 Task: Open Card Public Speaking Event Planning in Board Social Media Influencer Content Repurposing Strategy and Execution to Workspace Creative Agencies and add a team member Softage.1@softage.net, a label Yellow, a checklist Bartending, an attachment from your onedrive, a color Yellow and finally, add a card description 'Research and develop new product bundling strategy' and a comment 'This task requires us to be proactive in identifying potential challenges and finding solutions to overcome them.'. Add a start date 'Jan 09, 1900' with a due date 'Jan 16, 1900'
Action: Mouse moved to (498, 164)
Screenshot: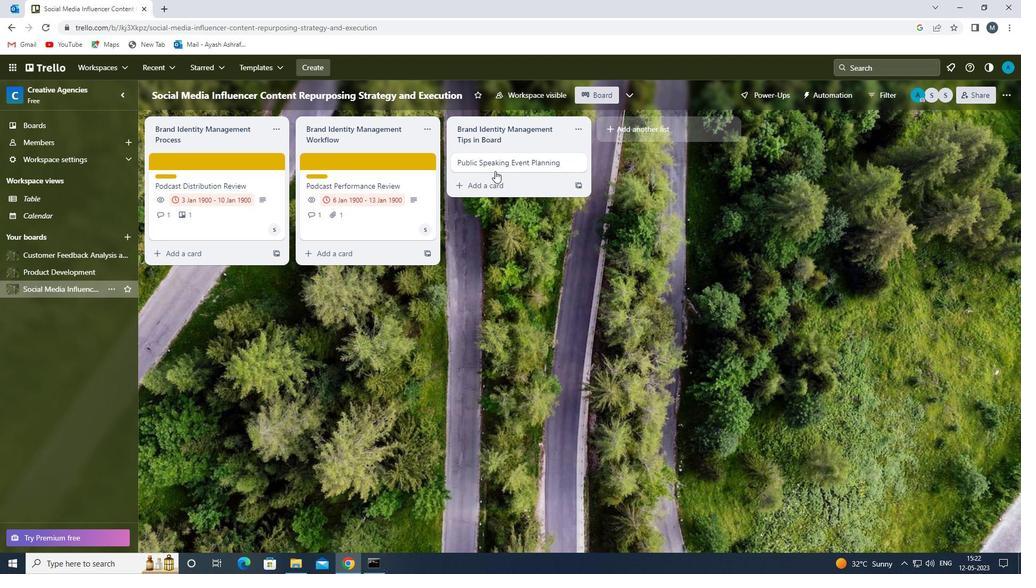 
Action: Mouse pressed left at (498, 164)
Screenshot: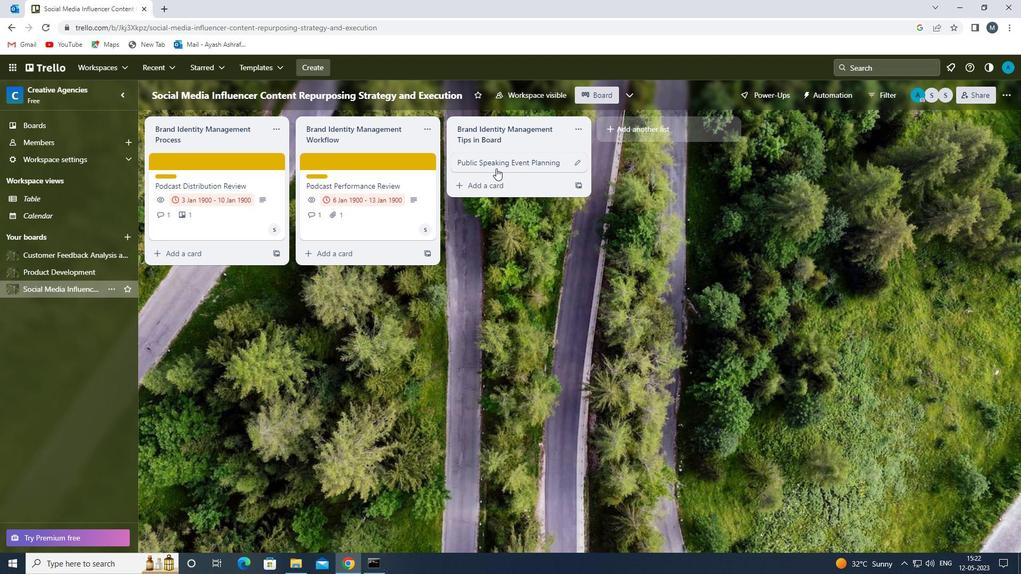 
Action: Mouse moved to (641, 193)
Screenshot: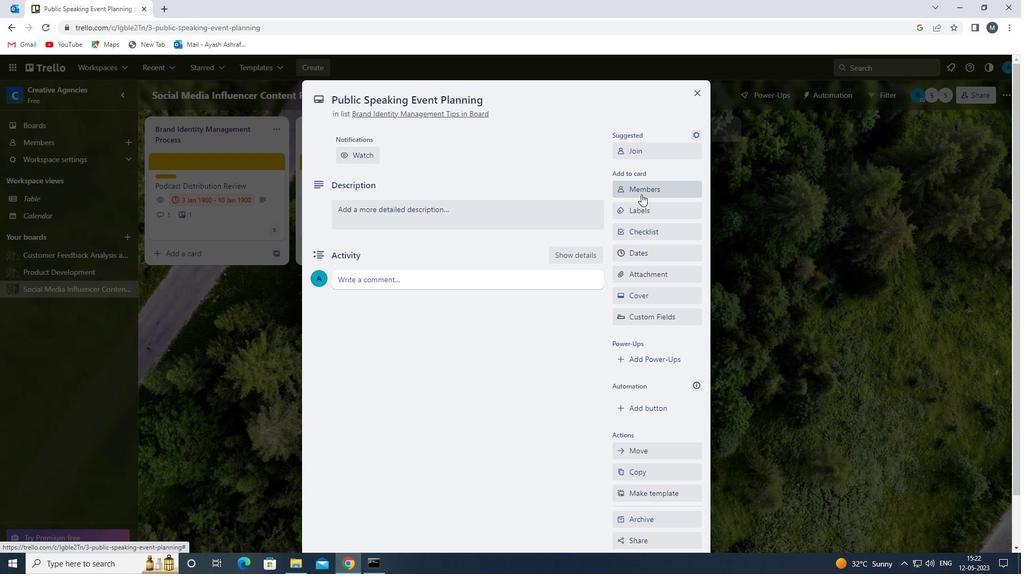 
Action: Mouse pressed left at (641, 193)
Screenshot: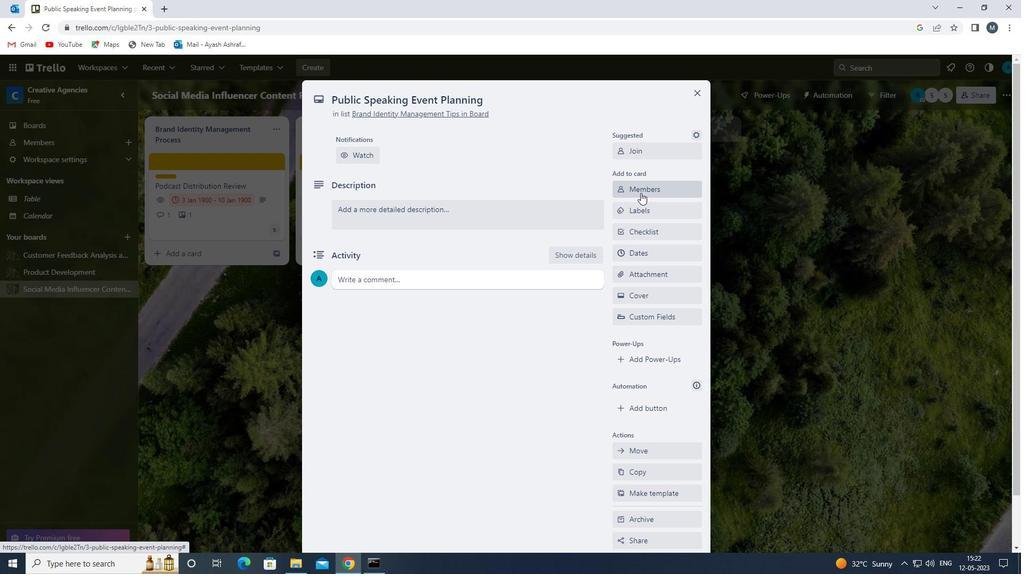 
Action: Mouse moved to (666, 255)
Screenshot: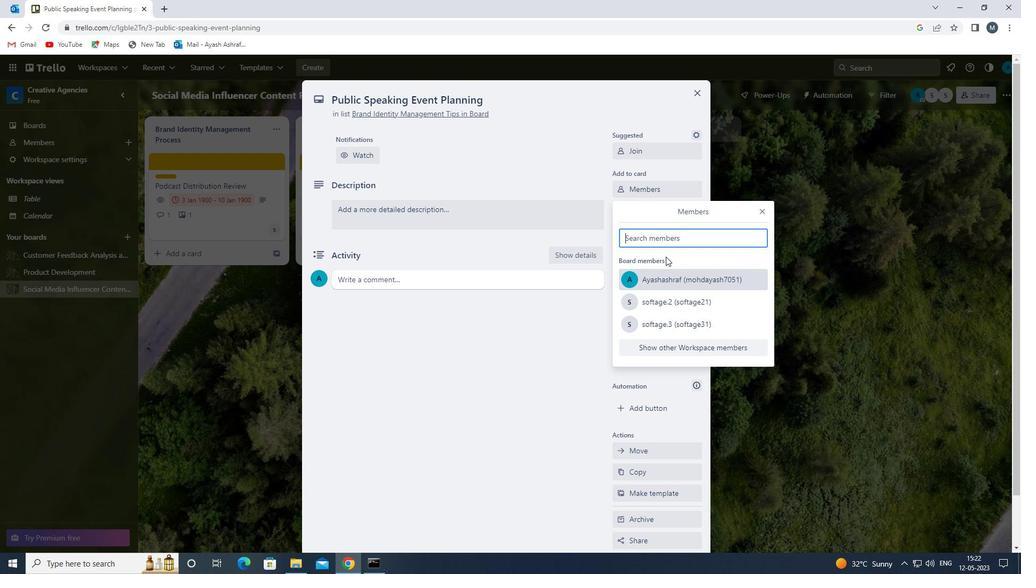 
Action: Key pressed s
Screenshot: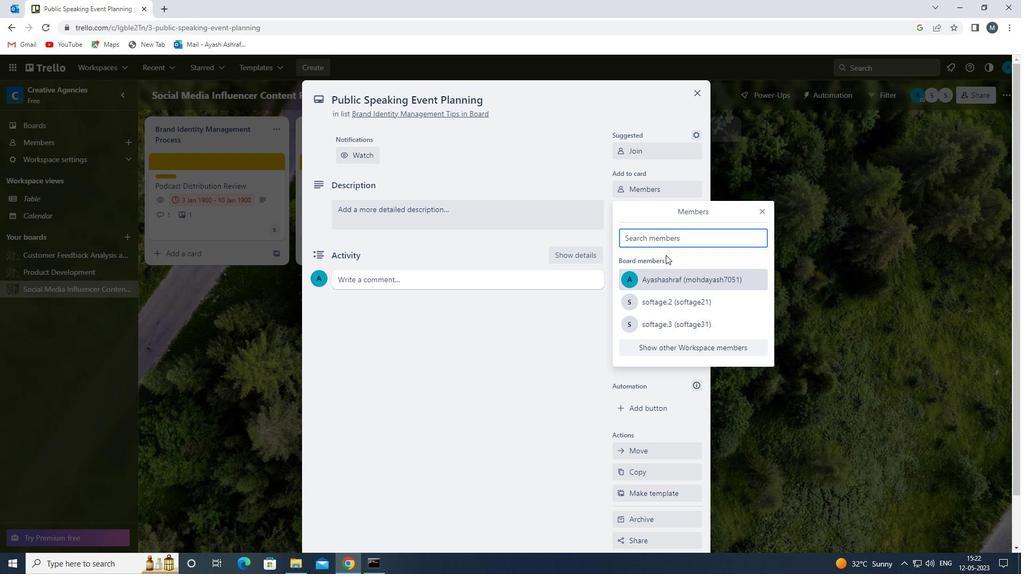 
Action: Mouse moved to (667, 344)
Screenshot: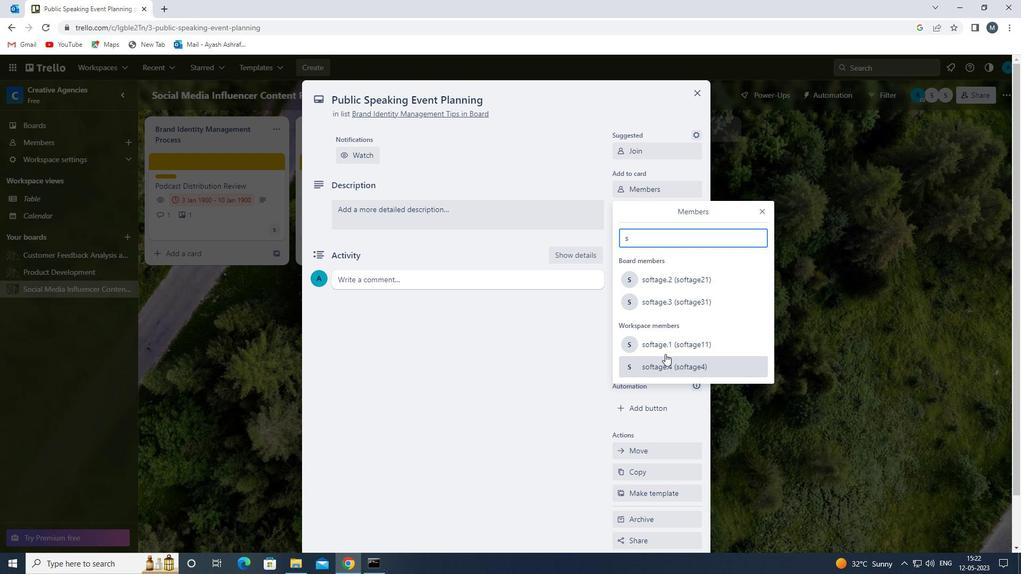 
Action: Mouse pressed left at (667, 344)
Screenshot: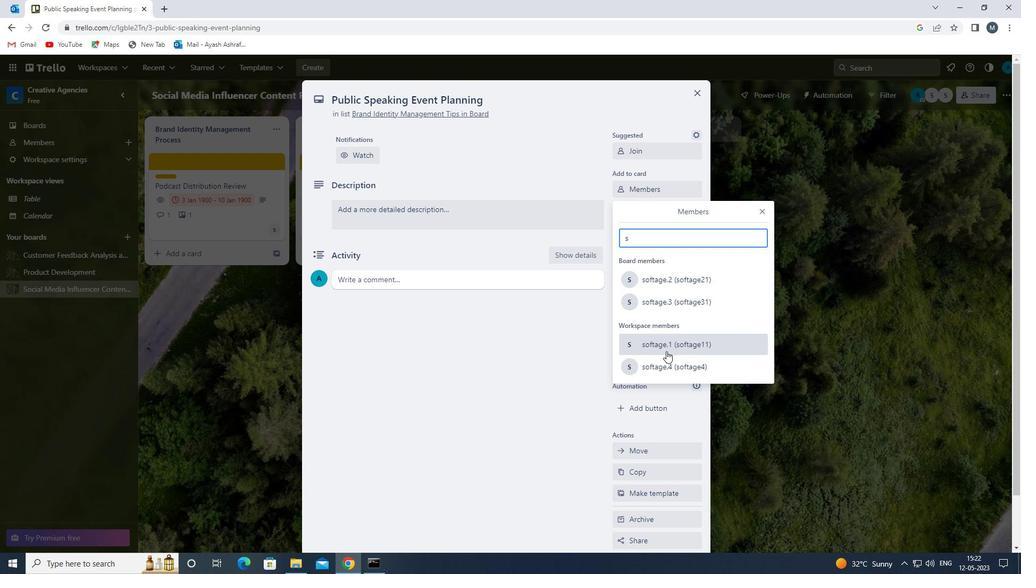 
Action: Mouse moved to (761, 215)
Screenshot: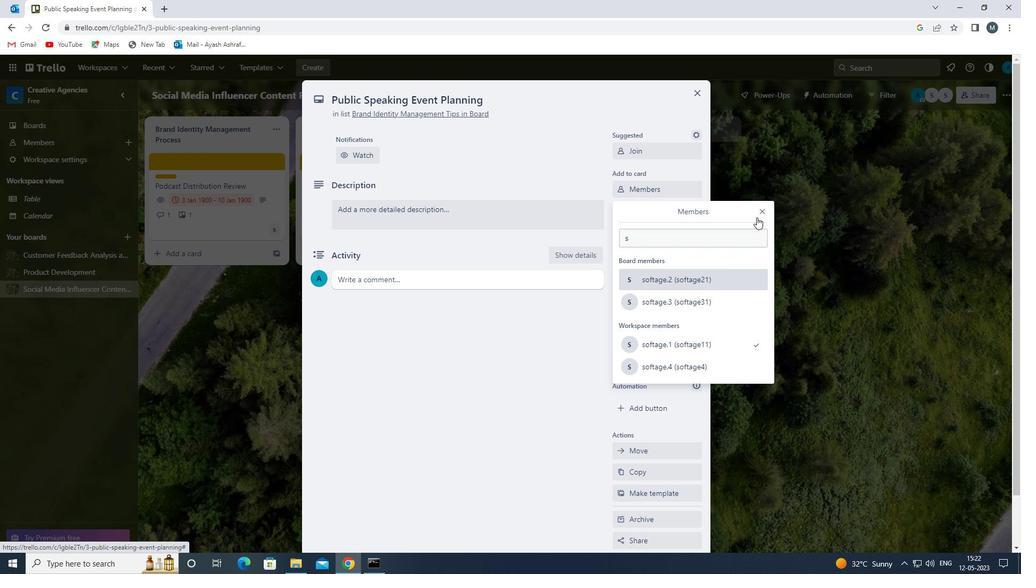 
Action: Mouse pressed left at (761, 215)
Screenshot: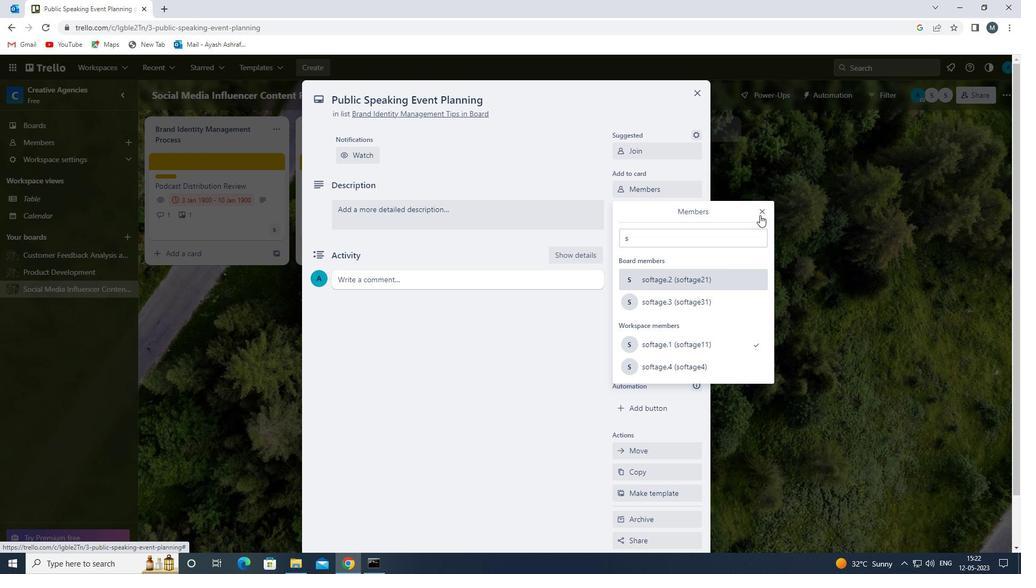 
Action: Mouse moved to (653, 210)
Screenshot: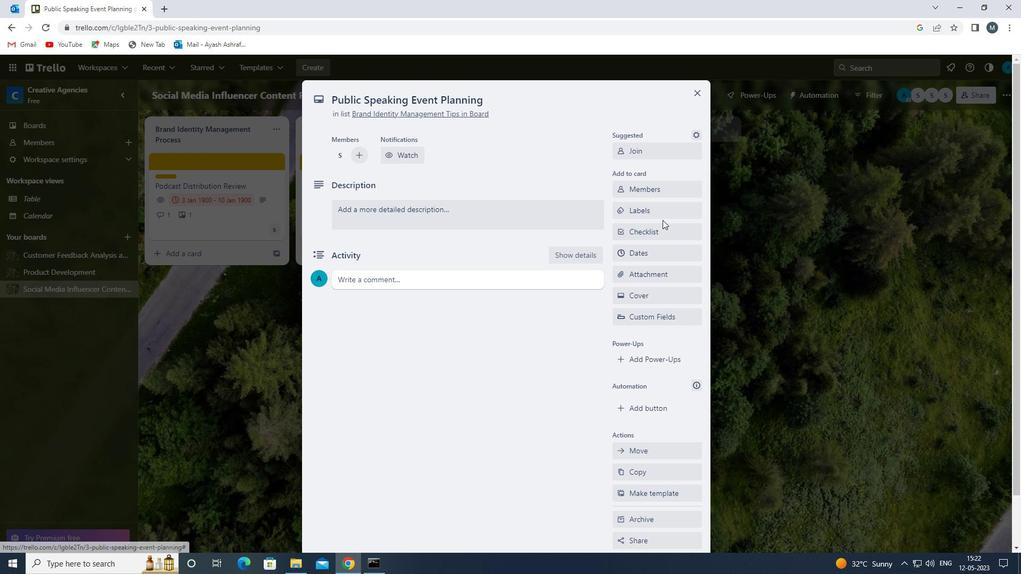 
Action: Mouse pressed left at (653, 210)
Screenshot: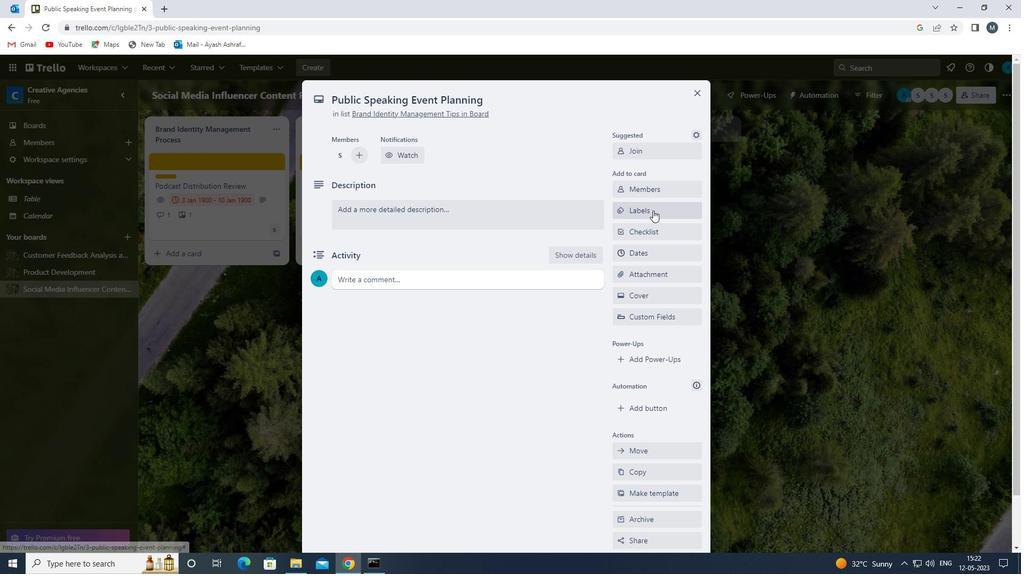 
Action: Mouse moved to (622, 313)
Screenshot: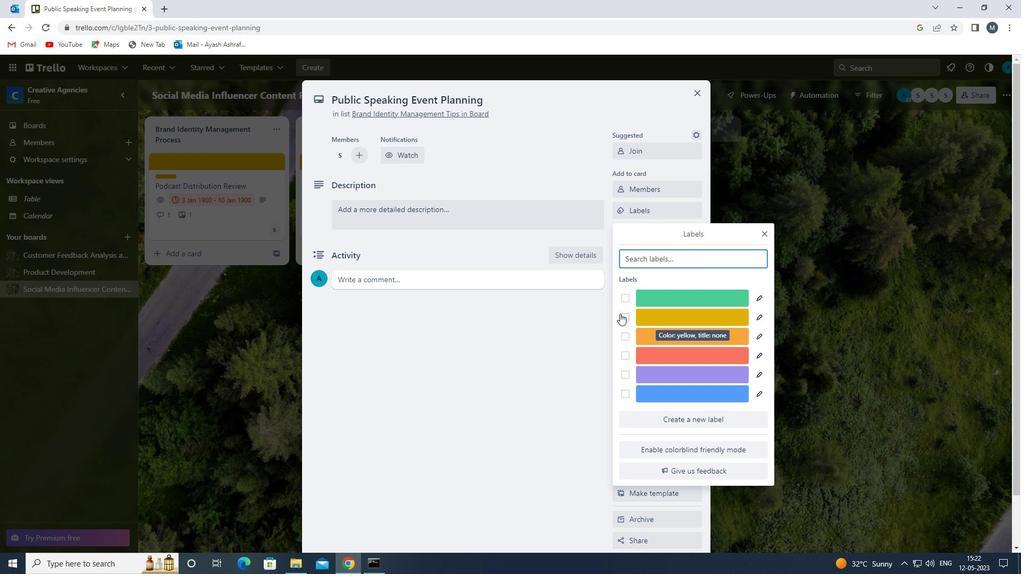 
Action: Mouse pressed left at (622, 313)
Screenshot: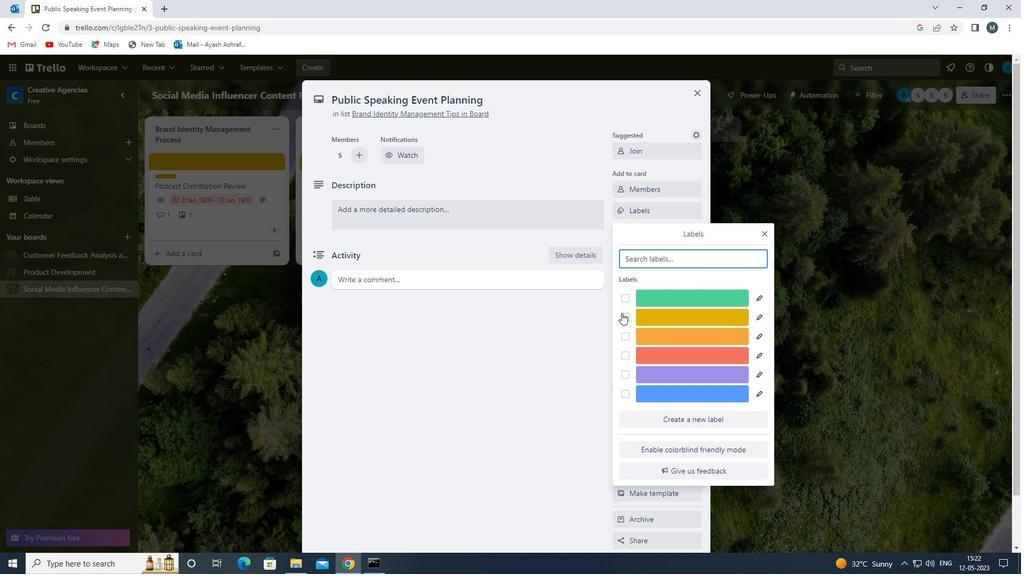 
Action: Mouse moved to (762, 237)
Screenshot: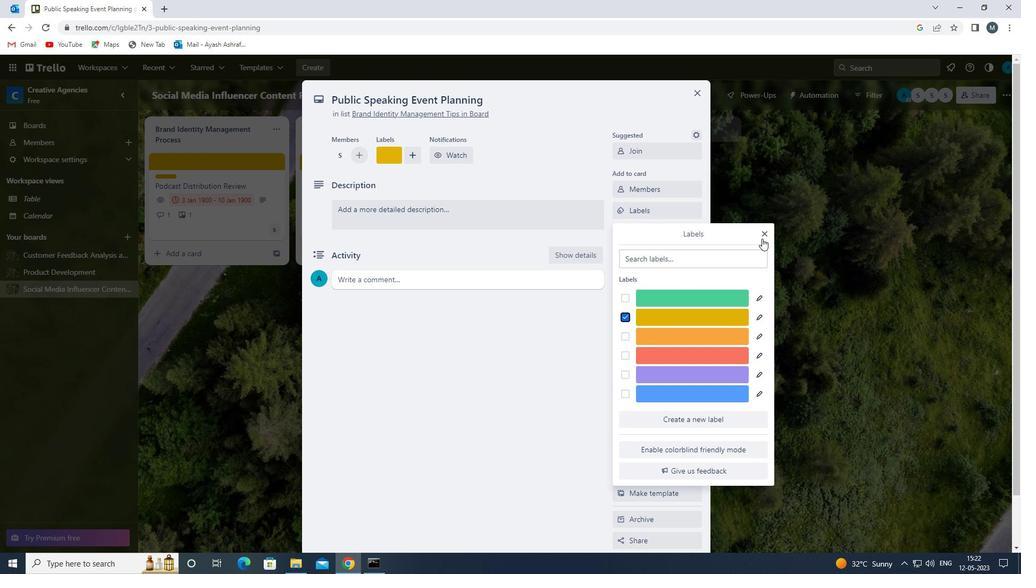 
Action: Mouse pressed left at (762, 237)
Screenshot: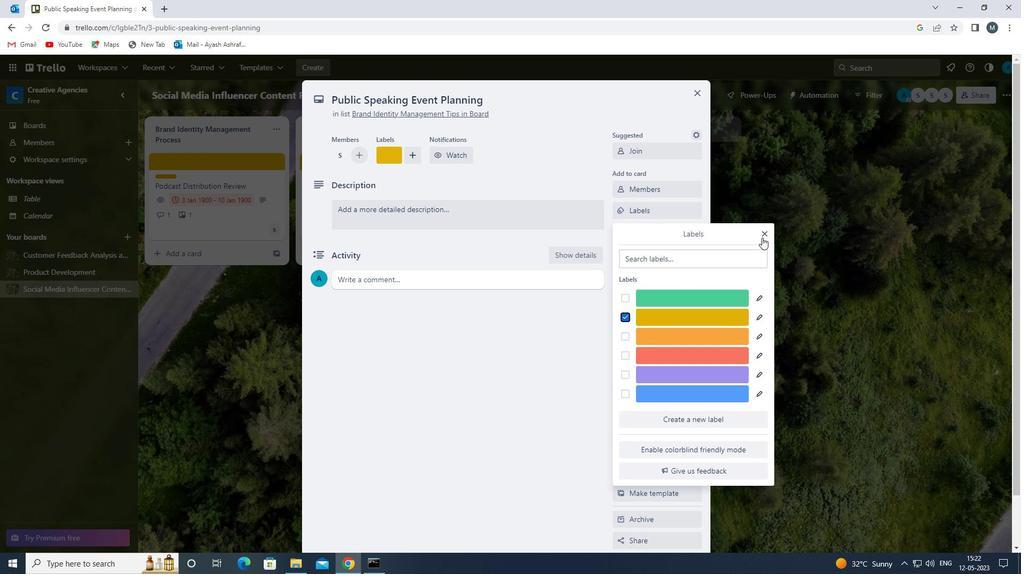 
Action: Mouse moved to (647, 233)
Screenshot: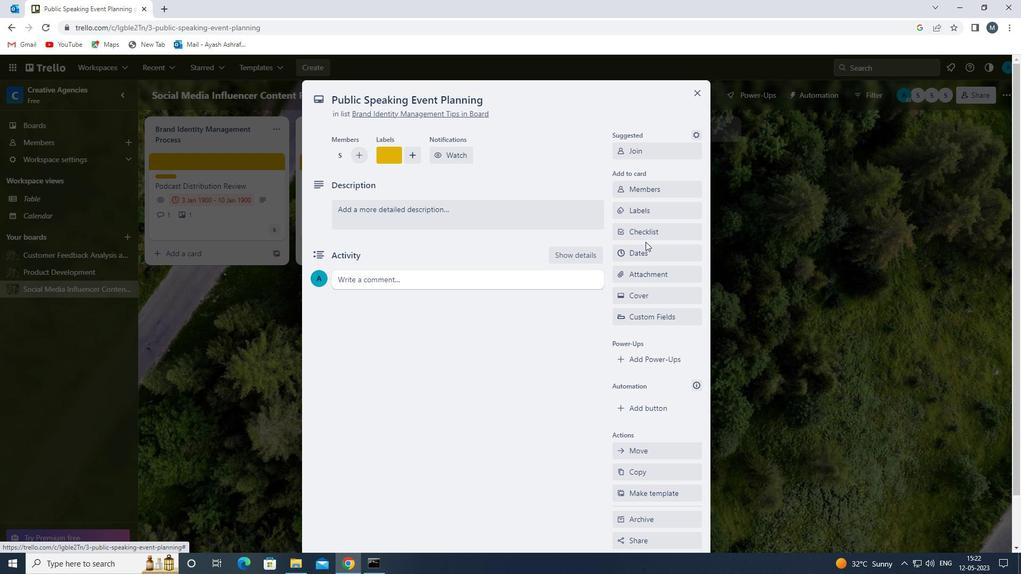 
Action: Mouse pressed left at (647, 233)
Screenshot: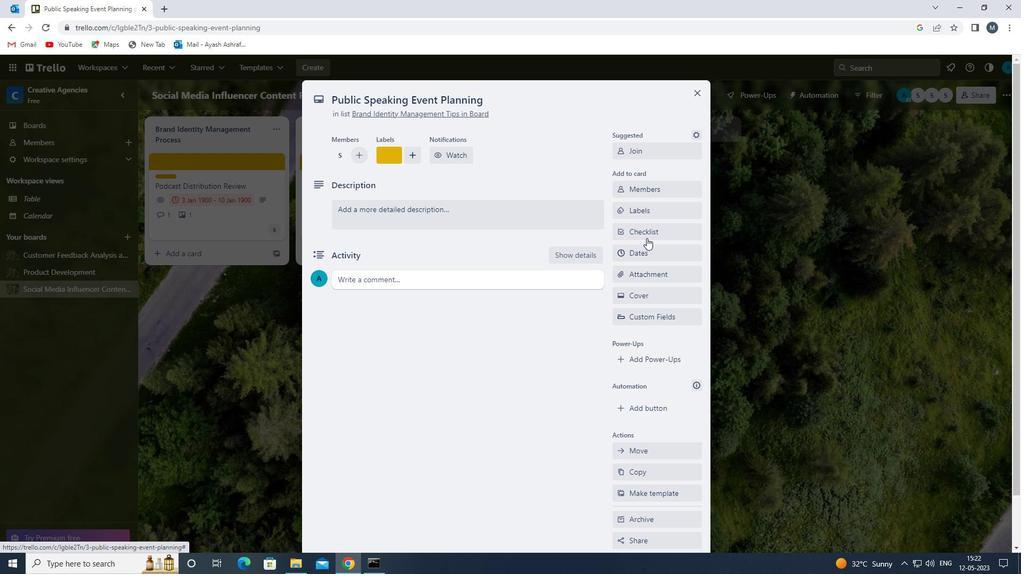 
Action: Mouse moved to (649, 270)
Screenshot: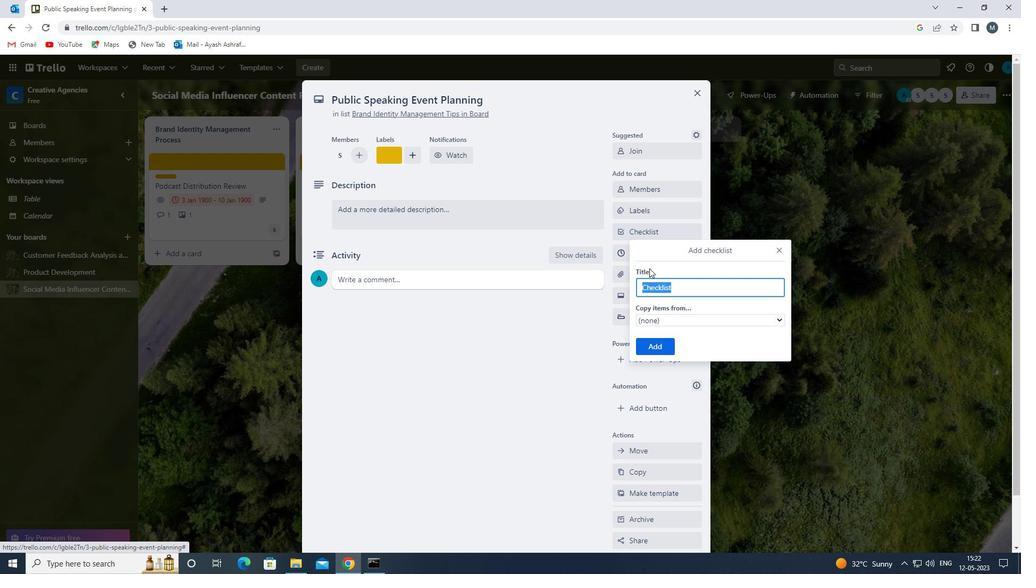 
Action: Key pressed b
Screenshot: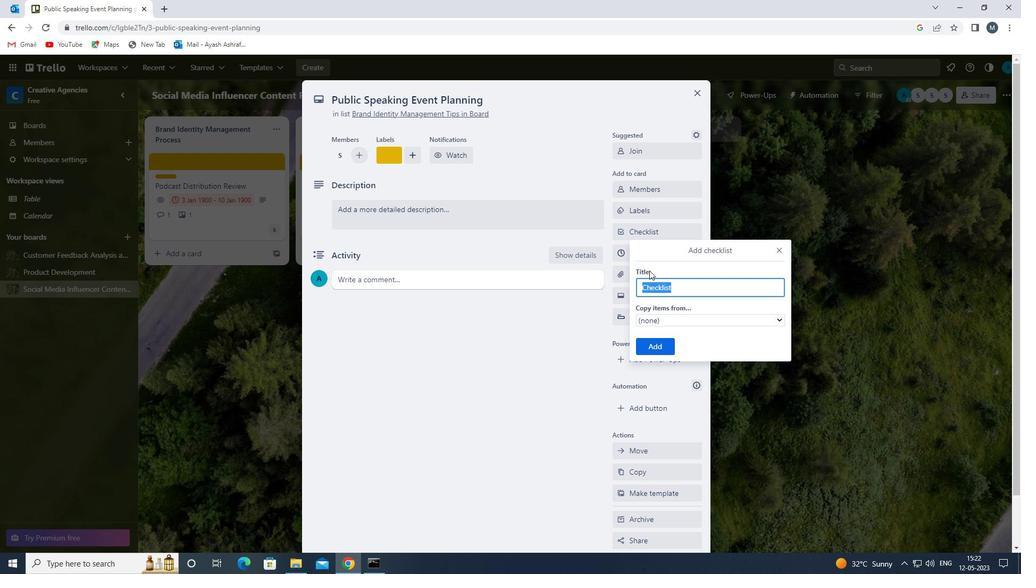 
Action: Mouse moved to (695, 331)
Screenshot: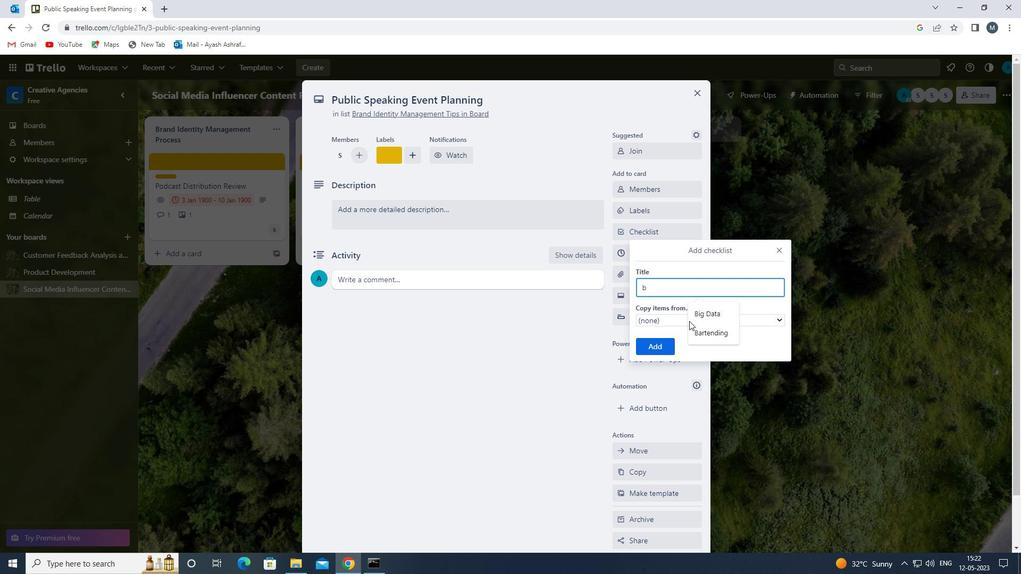 
Action: Mouse pressed left at (695, 331)
Screenshot: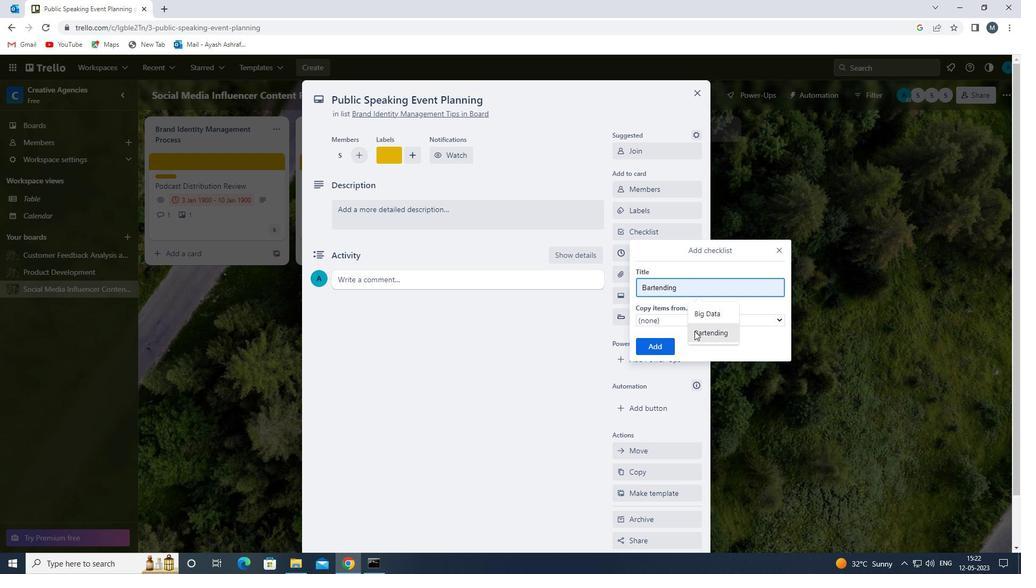 
Action: Mouse moved to (654, 341)
Screenshot: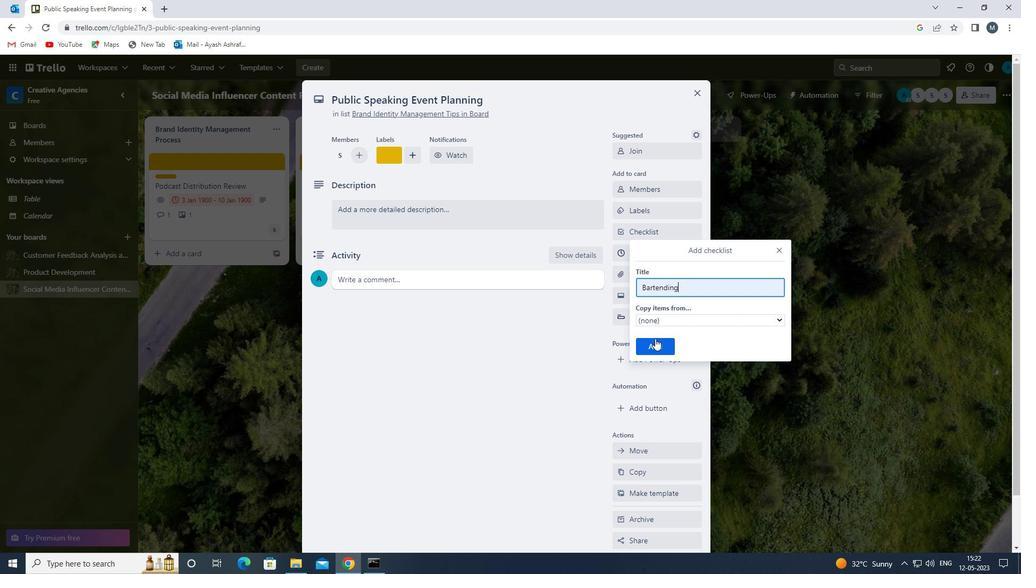 
Action: Mouse pressed left at (654, 341)
Screenshot: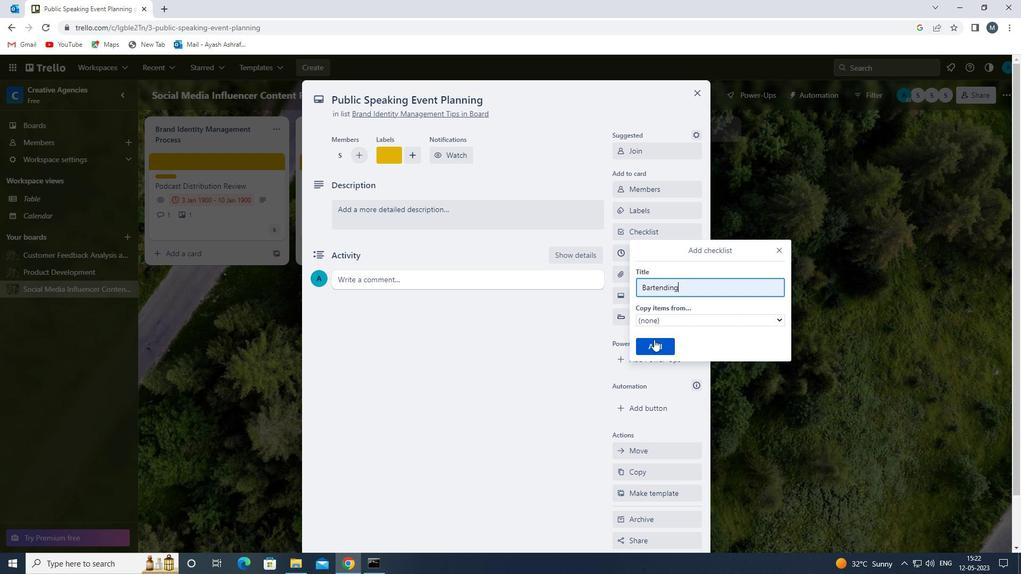 
Action: Mouse moved to (662, 275)
Screenshot: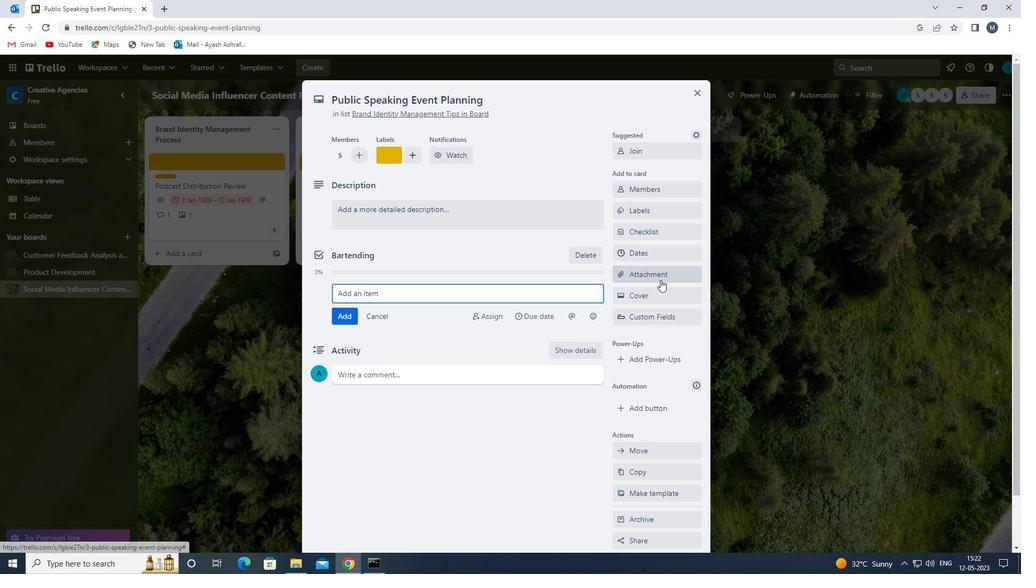 
Action: Mouse pressed left at (662, 275)
Screenshot: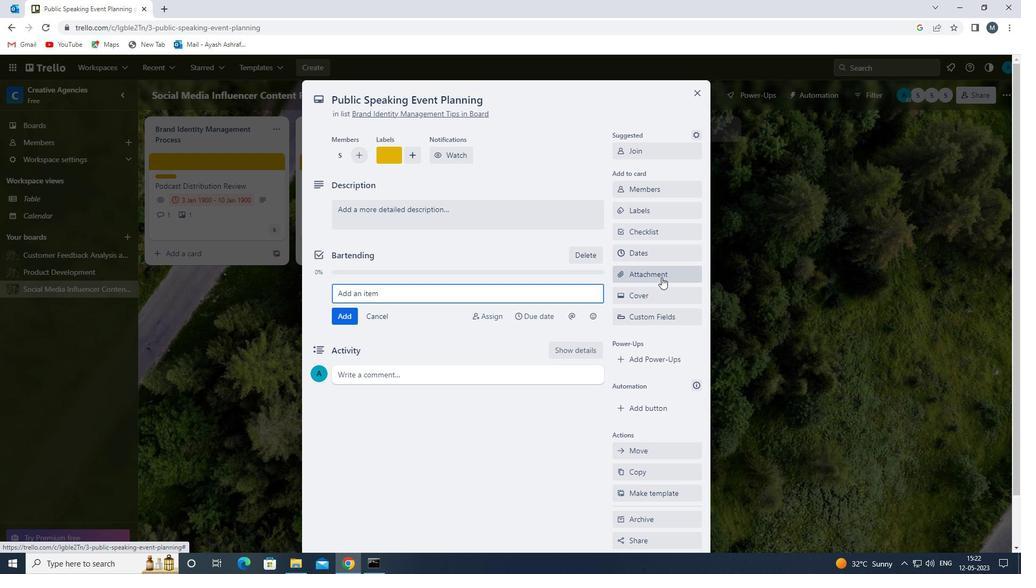 
Action: Mouse moved to (649, 401)
Screenshot: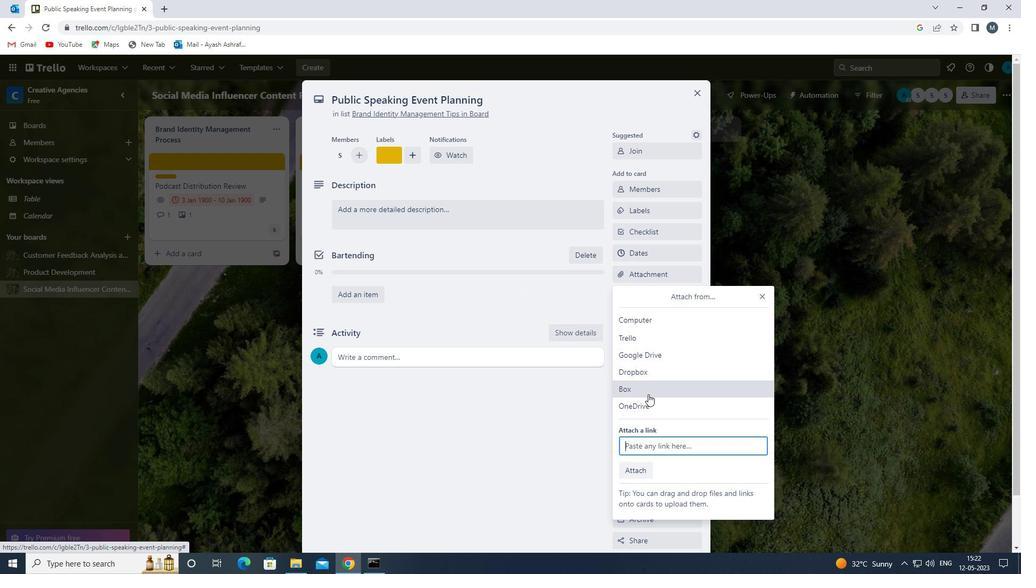 
Action: Mouse pressed left at (649, 401)
Screenshot: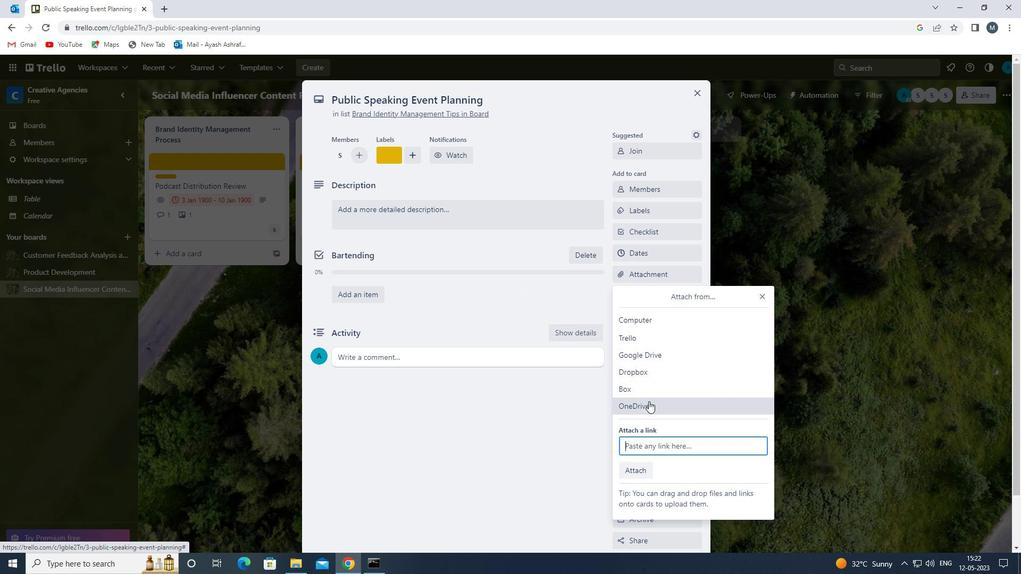 
Action: Mouse moved to (442, 218)
Screenshot: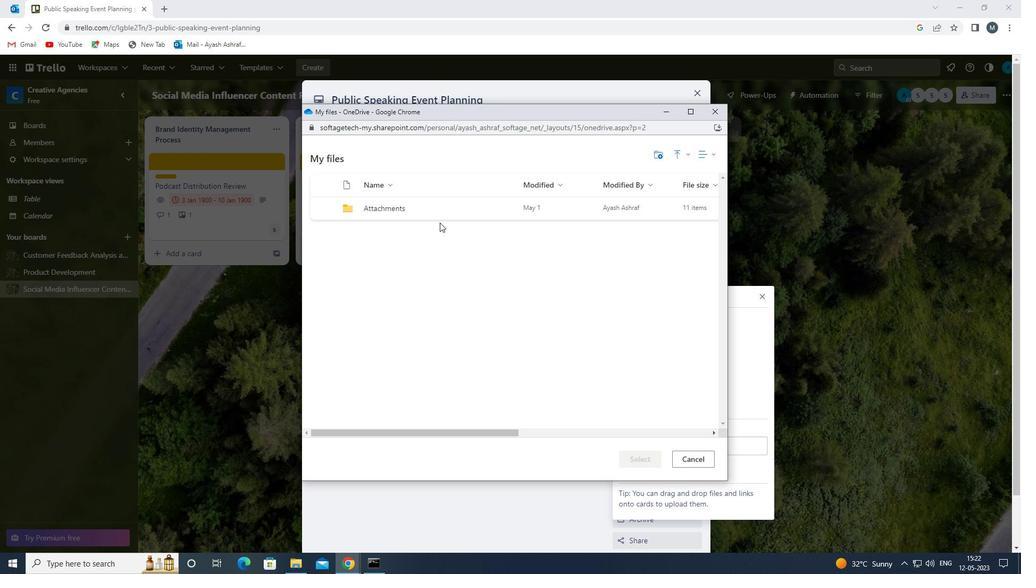 
Action: Mouse pressed left at (442, 218)
Screenshot: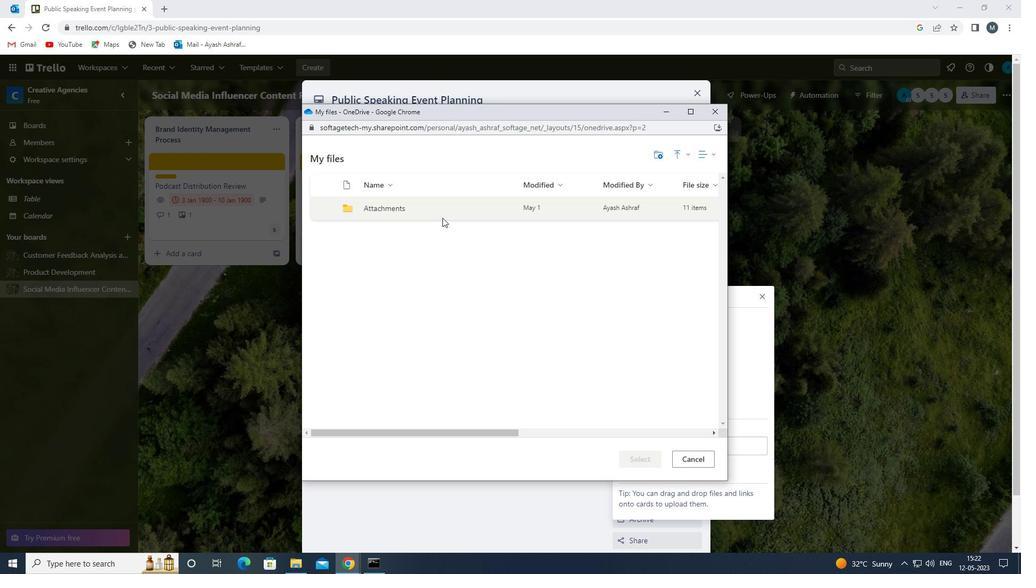 
Action: Mouse pressed left at (442, 218)
Screenshot: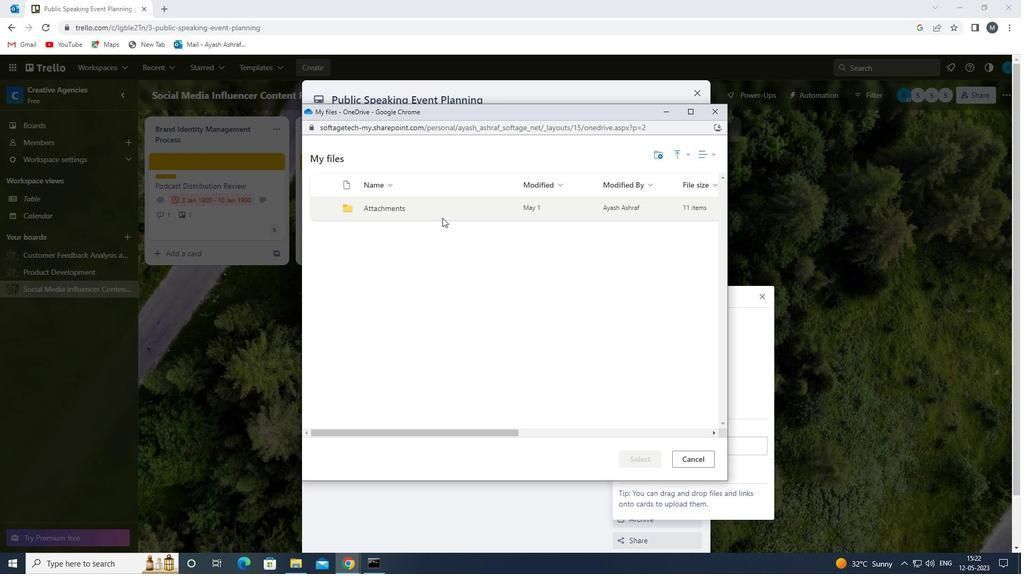 
Action: Mouse moved to (460, 286)
Screenshot: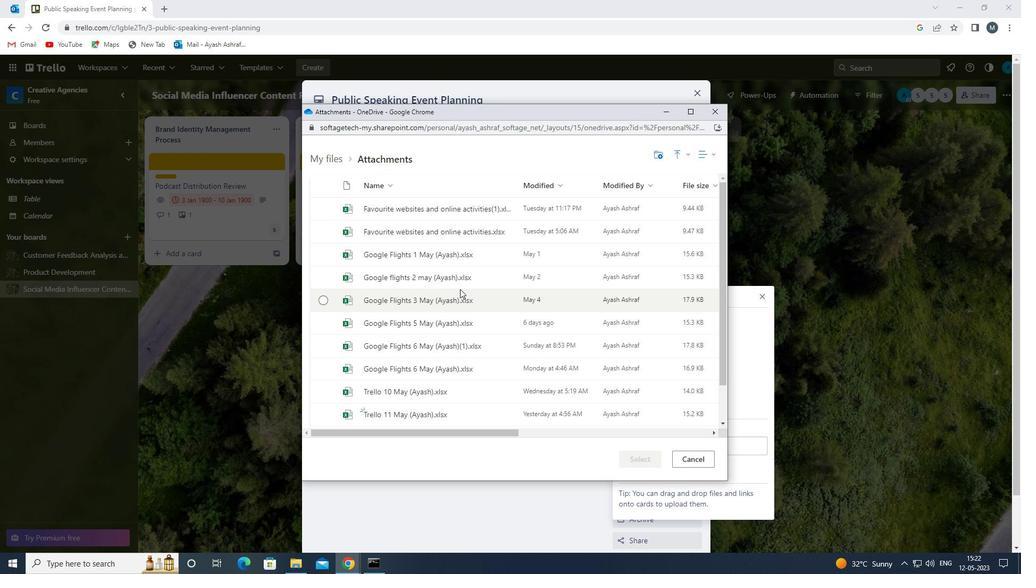 
Action: Mouse pressed left at (460, 286)
Screenshot: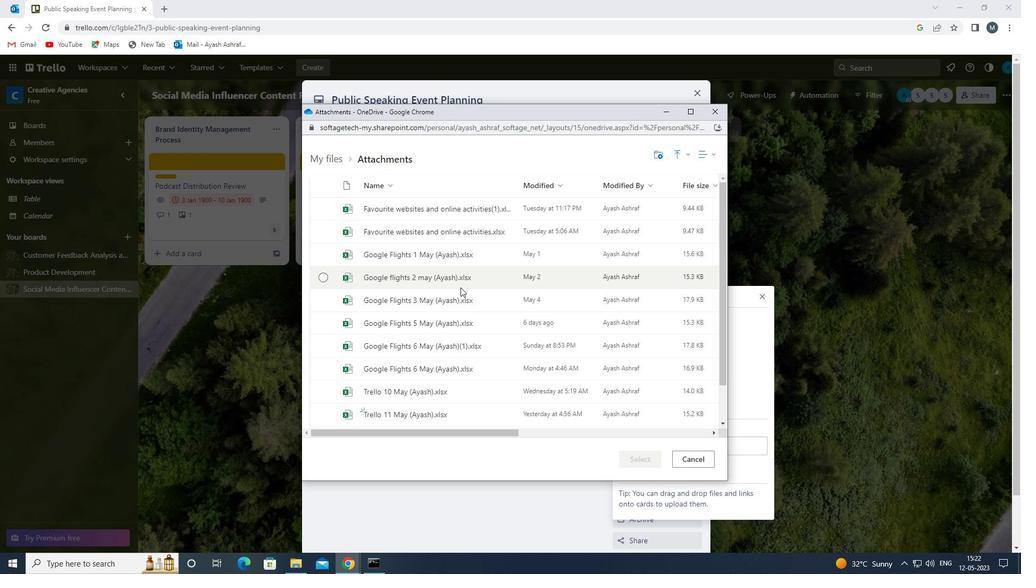 
Action: Mouse moved to (635, 460)
Screenshot: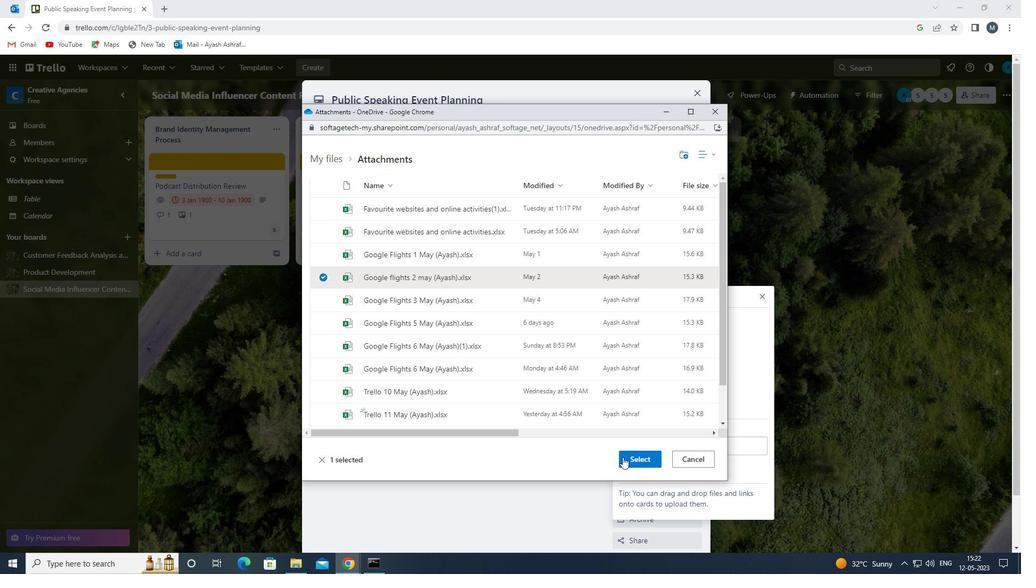 
Action: Mouse pressed left at (635, 460)
Screenshot: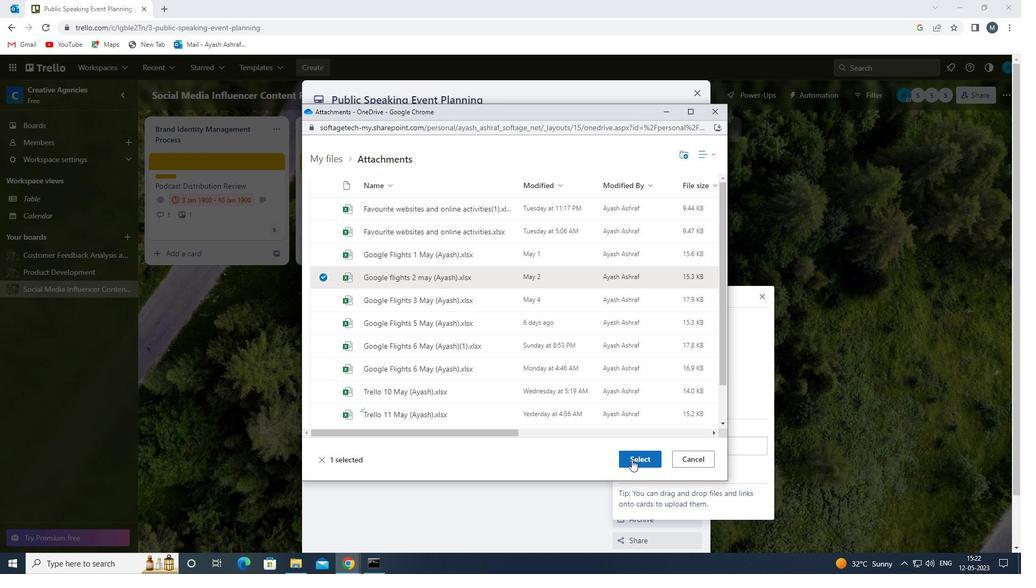 
Action: Mouse moved to (620, 244)
Screenshot: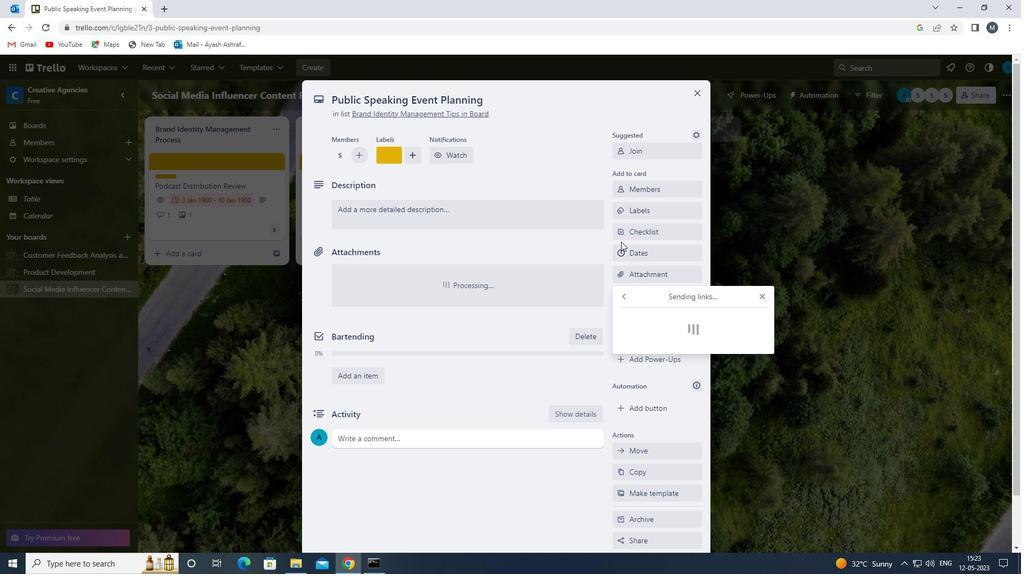 
Action: Mouse scrolled (620, 244) with delta (0, 0)
Screenshot: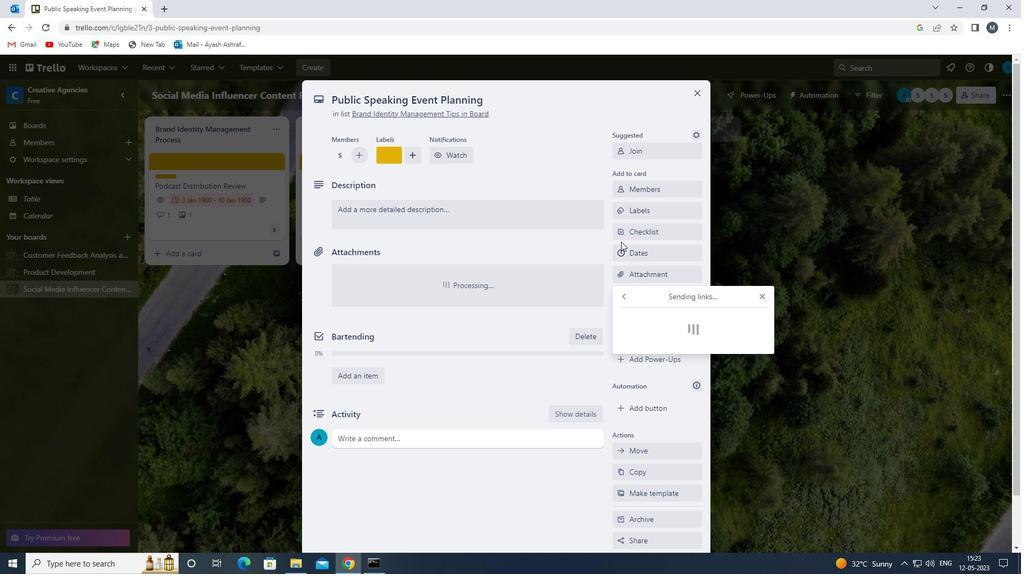 
Action: Mouse moved to (643, 246)
Screenshot: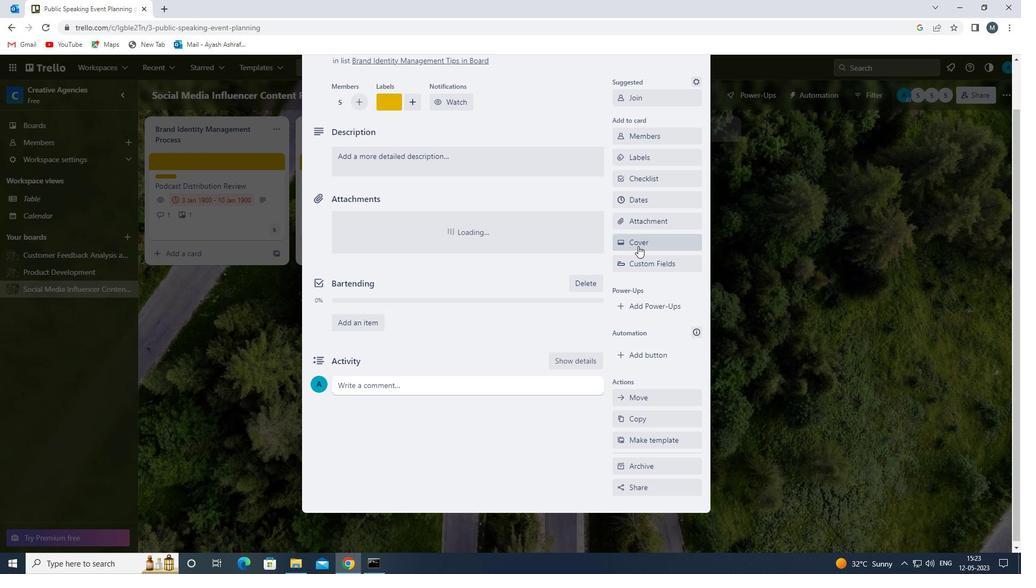 
Action: Mouse pressed left at (643, 246)
Screenshot: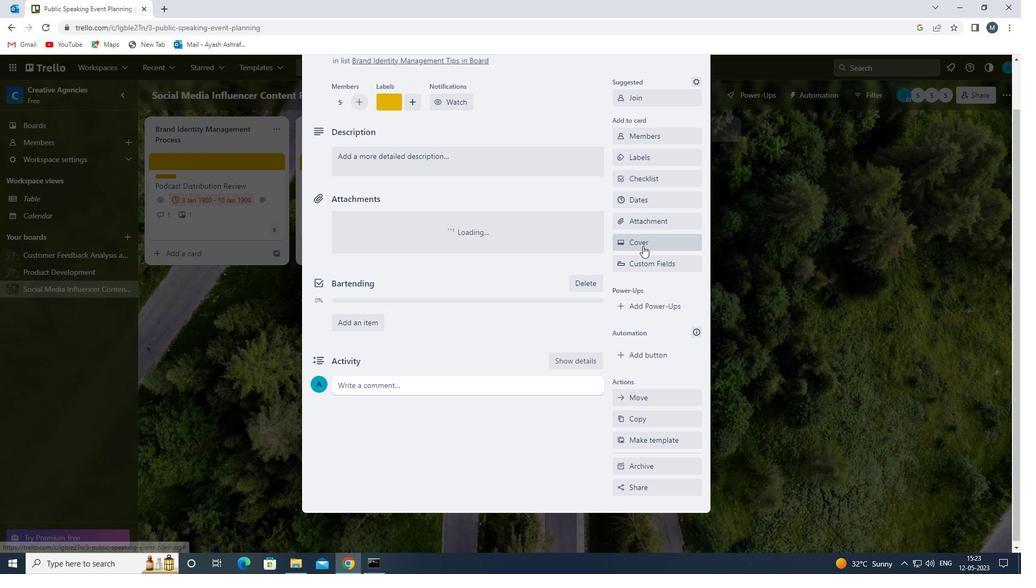
Action: Mouse moved to (668, 337)
Screenshot: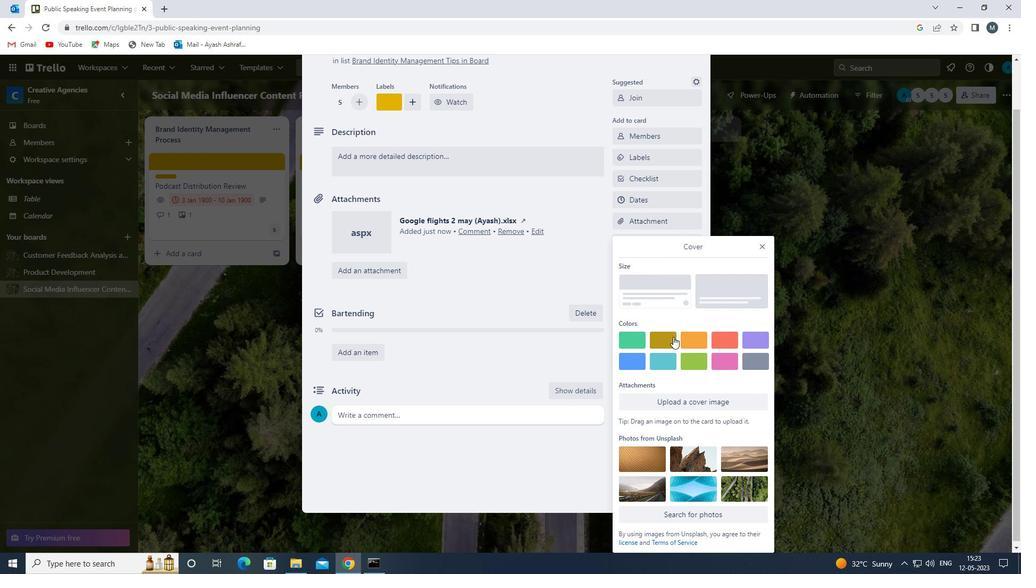 
Action: Mouse pressed left at (668, 337)
Screenshot: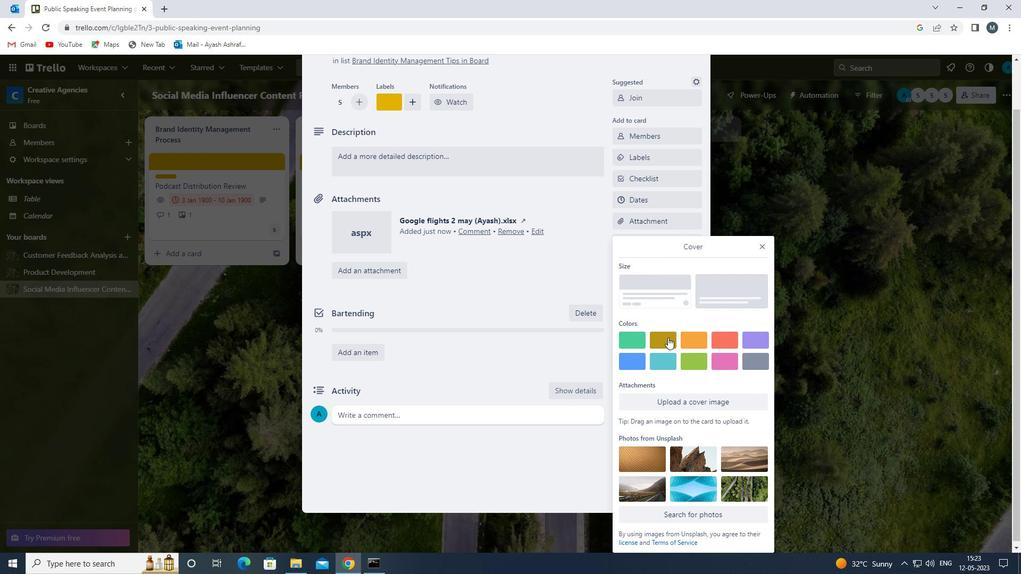 
Action: Mouse moved to (757, 226)
Screenshot: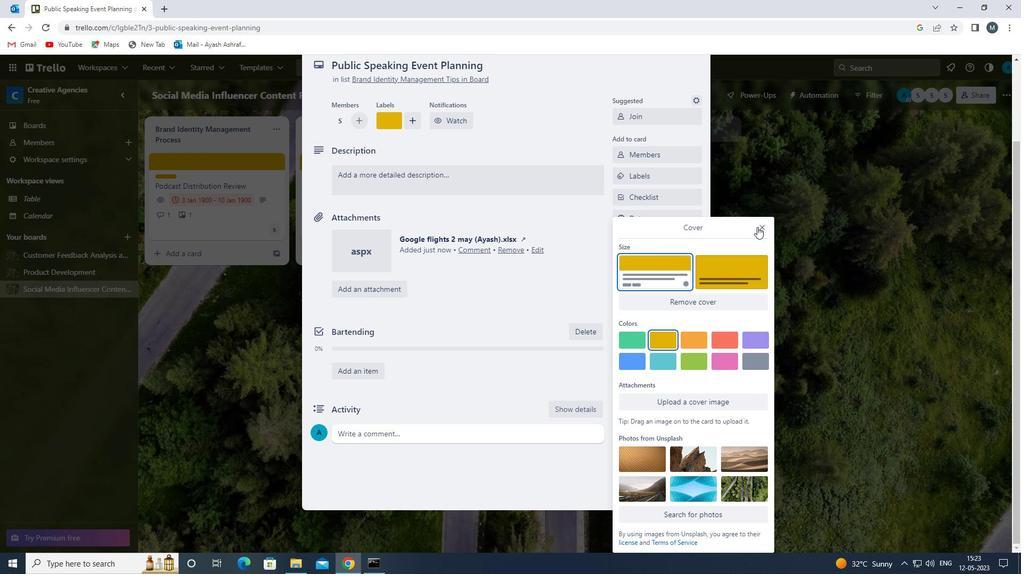 
Action: Mouse pressed left at (757, 226)
Screenshot: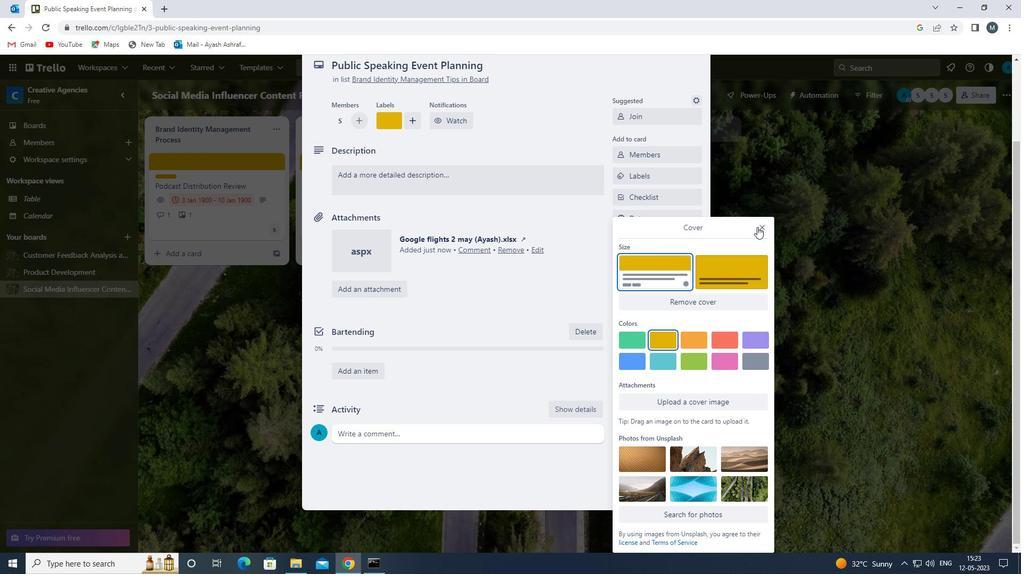 
Action: Mouse moved to (480, 181)
Screenshot: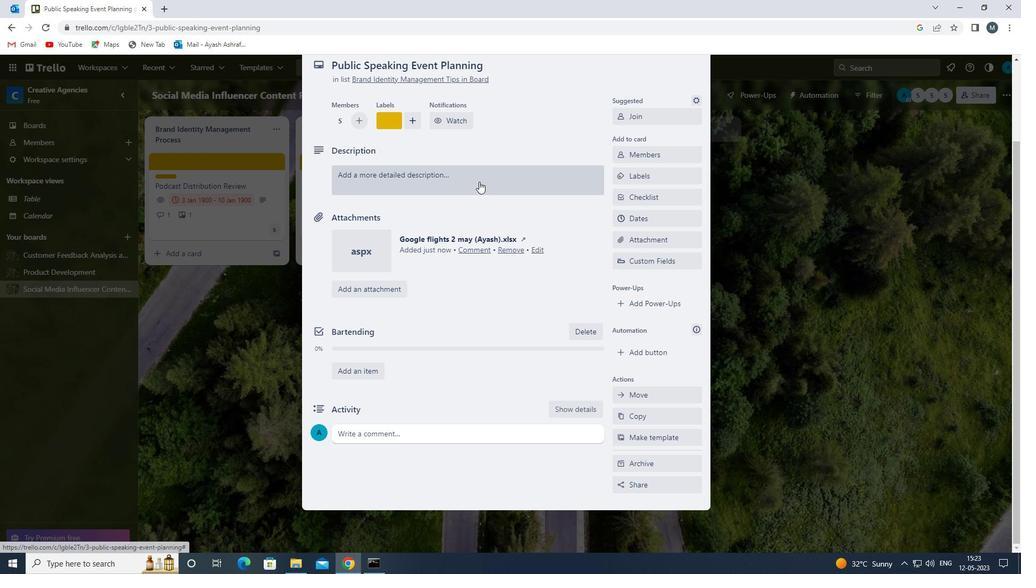 
Action: Mouse pressed left at (480, 181)
Screenshot: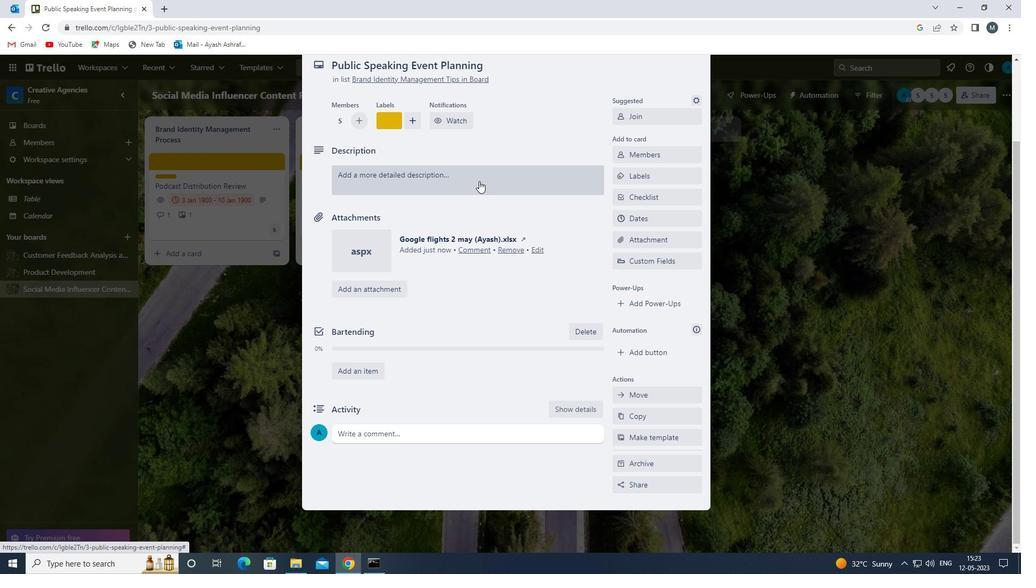 
Action: Mouse moved to (444, 228)
Screenshot: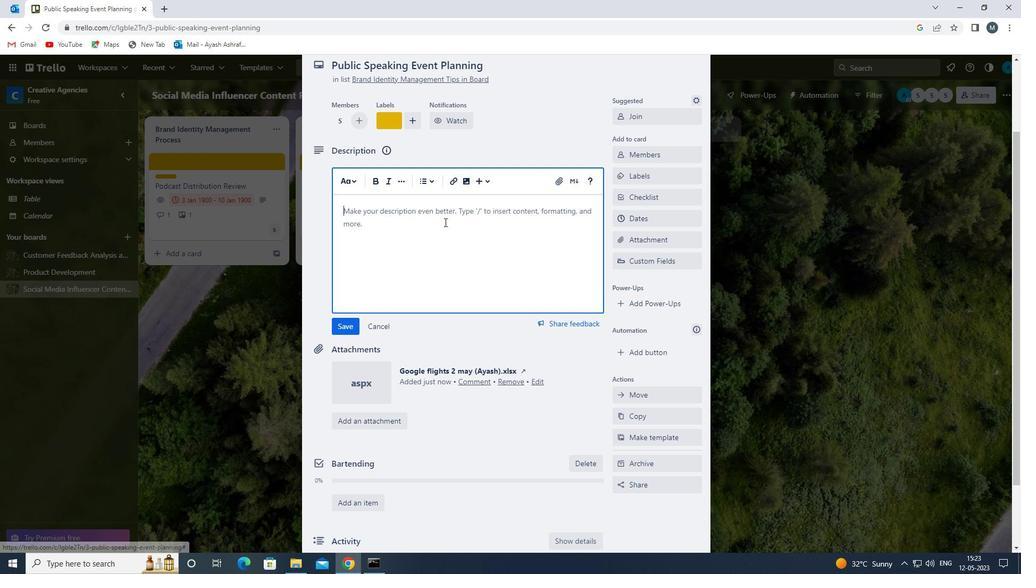 
Action: Mouse pressed left at (444, 228)
Screenshot: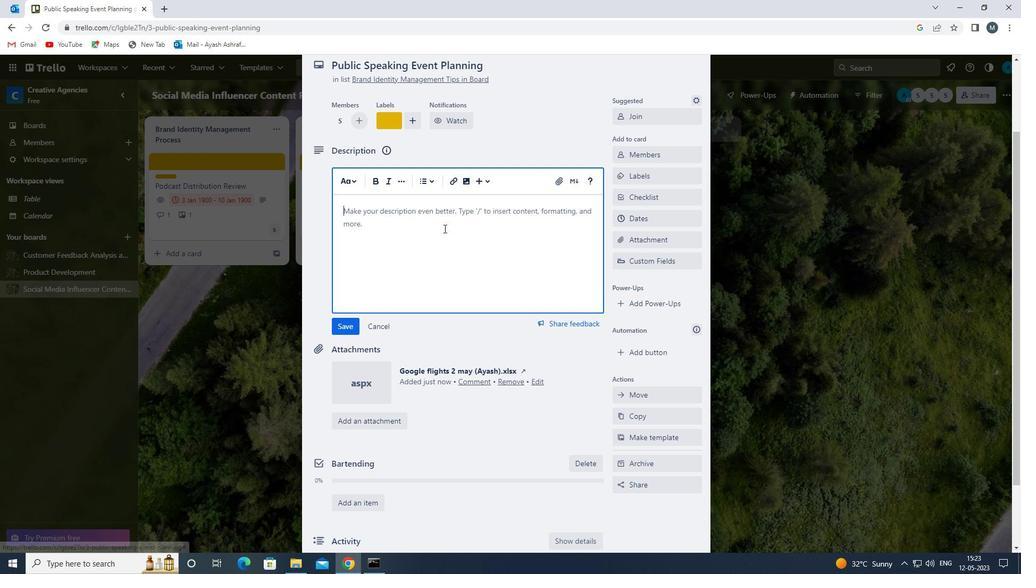 
Action: Mouse moved to (444, 229)
Screenshot: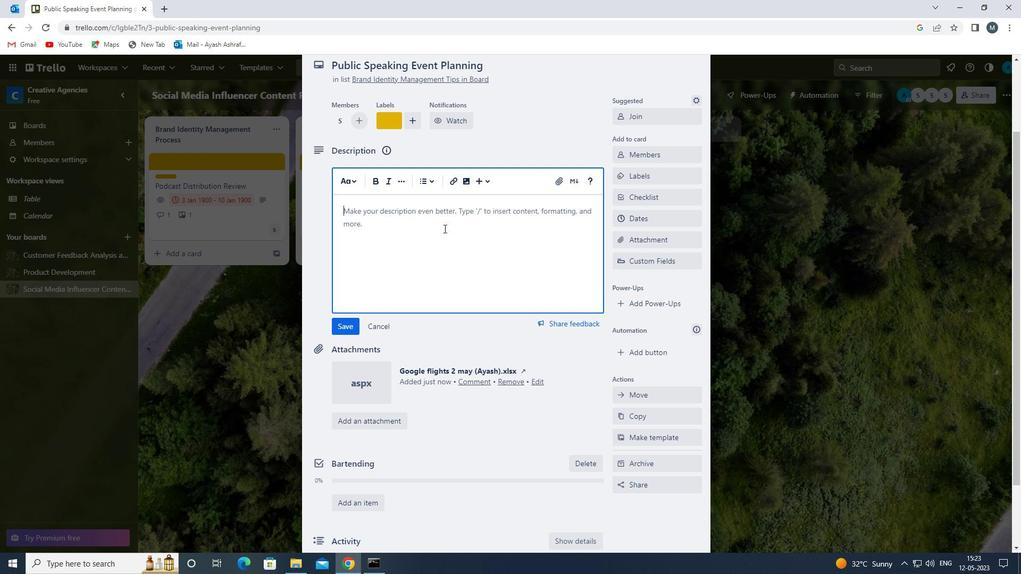 
Action: Key pressed <Key.shift>RESEA
Screenshot: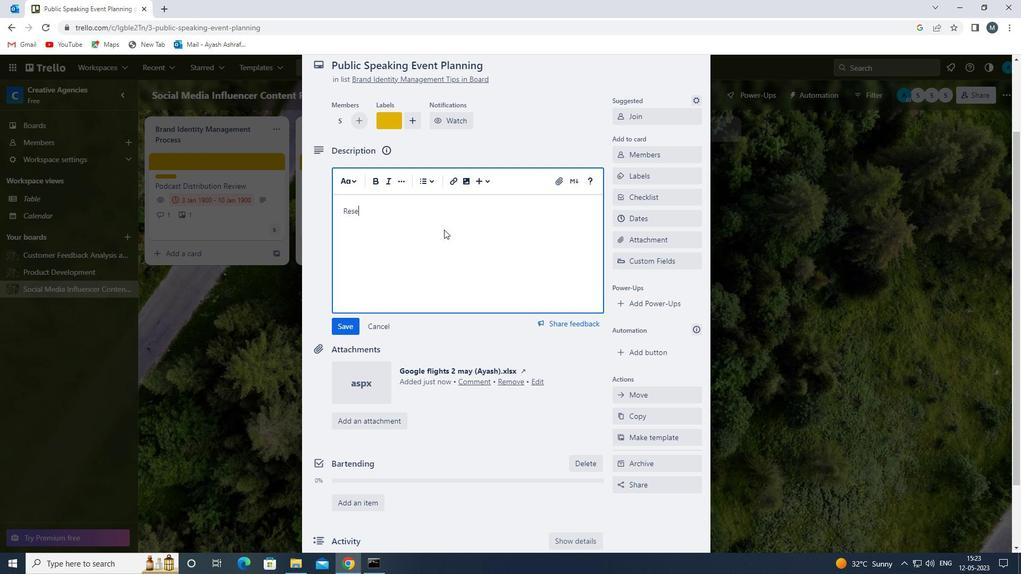 
Action: Mouse moved to (444, 230)
Screenshot: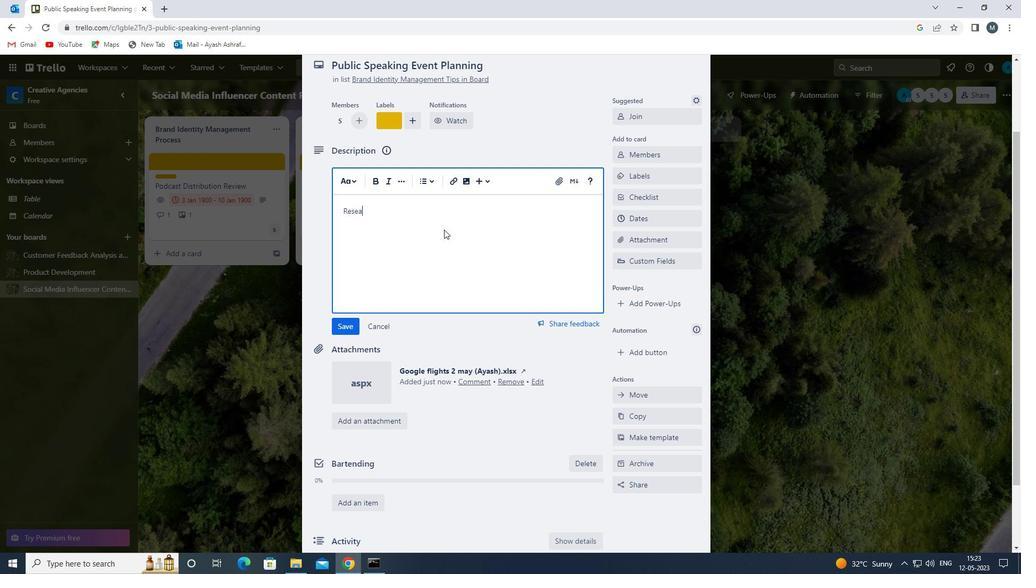 
Action: Key pressed RCH<Key.space>AND<Key.space>DEVELOP<Key.space>NEW<Key.space>PRODUCT<Key.space>BUNDLING<Key.space>STRATEGY<Key.space>
Screenshot: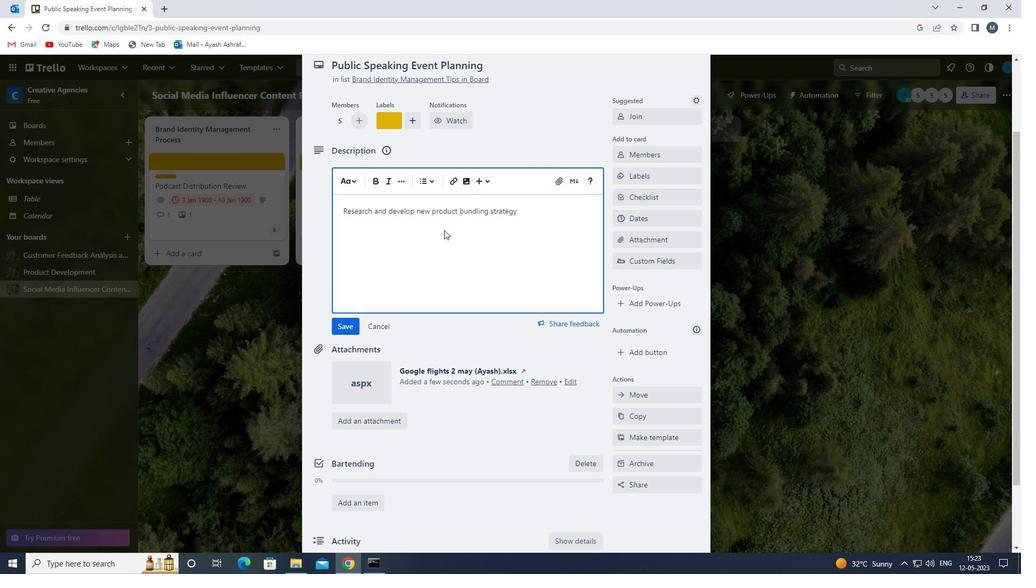 
Action: Mouse moved to (343, 325)
Screenshot: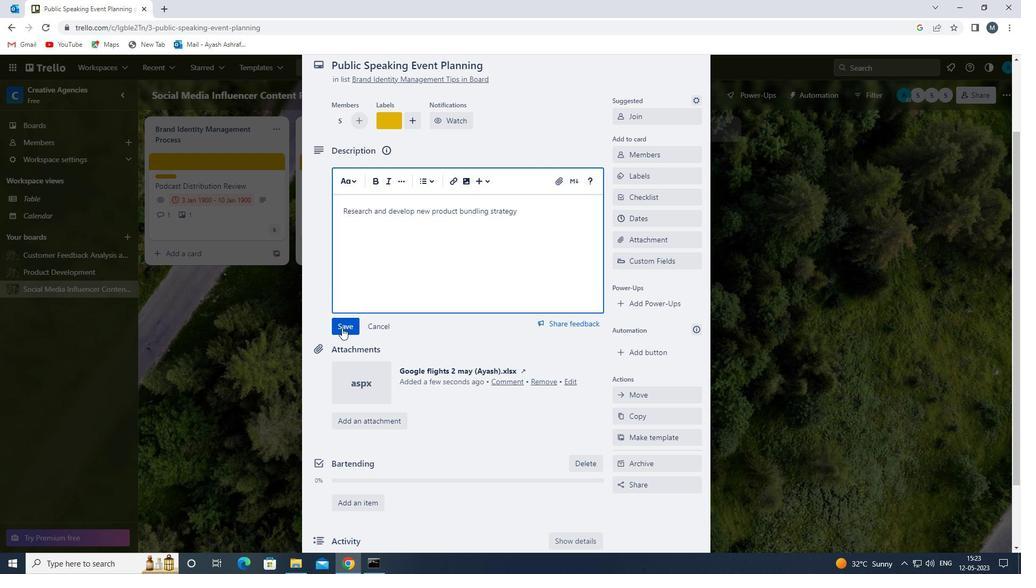
Action: Mouse pressed left at (343, 325)
Screenshot: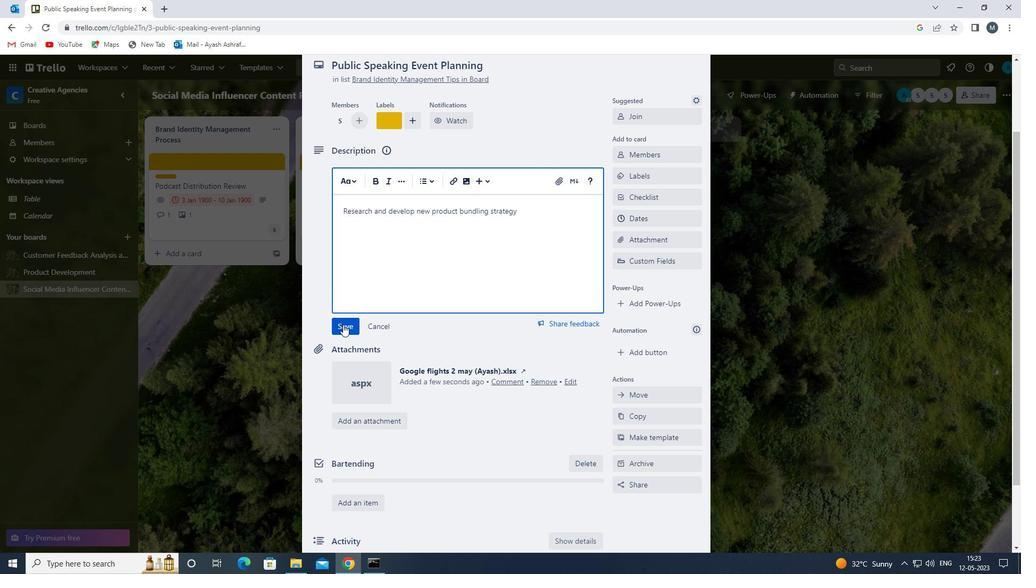 
Action: Mouse moved to (443, 297)
Screenshot: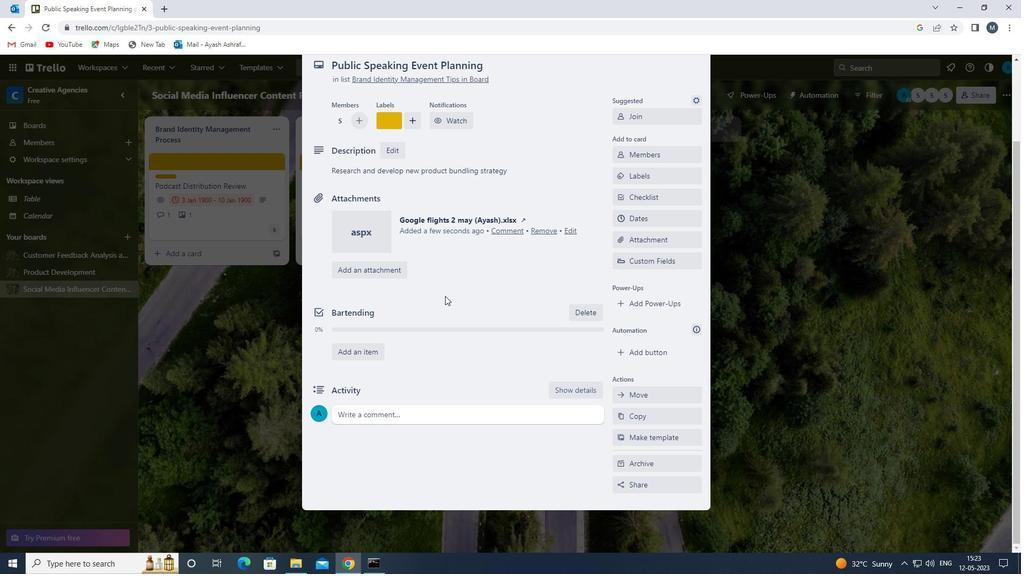 
Action: Mouse scrolled (443, 296) with delta (0, 0)
Screenshot: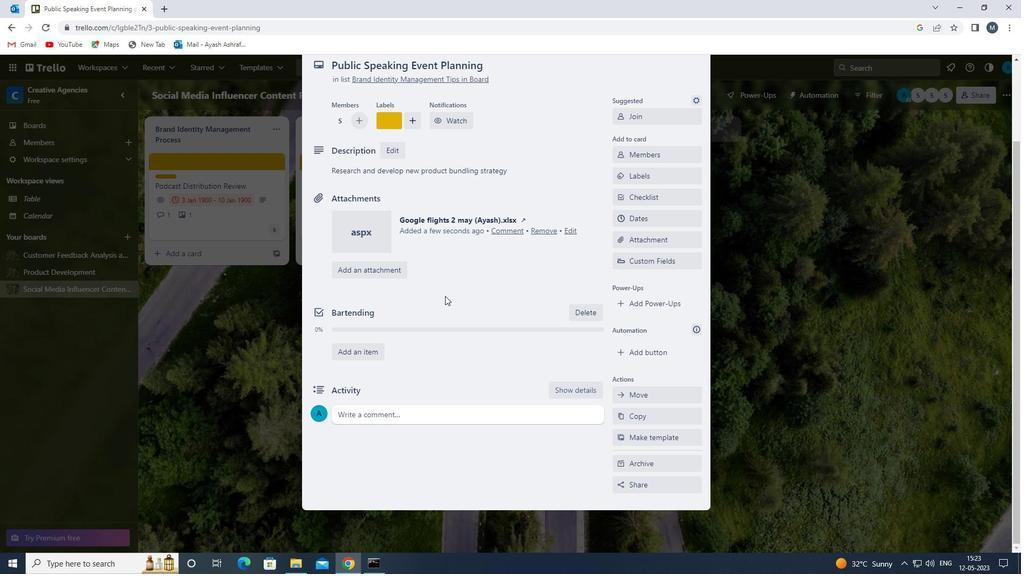 
Action: Mouse moved to (401, 416)
Screenshot: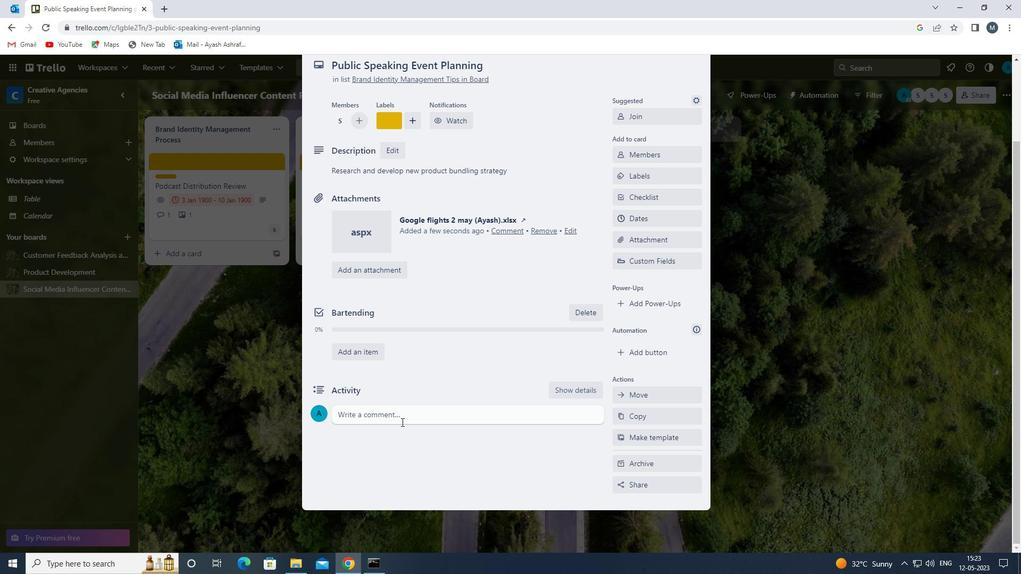 
Action: Mouse pressed left at (401, 416)
Screenshot: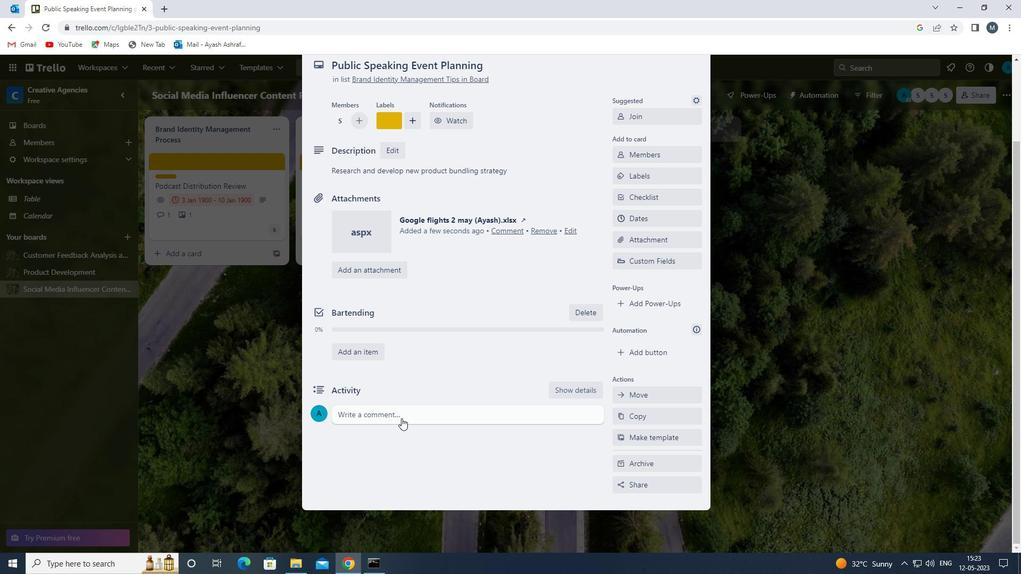 
Action: Mouse moved to (393, 450)
Screenshot: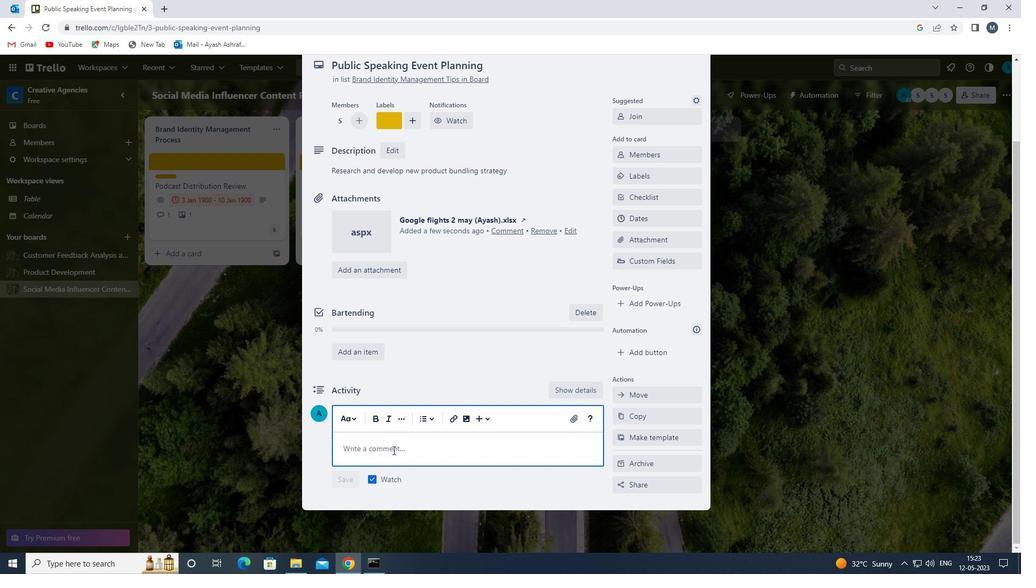 
Action: Mouse pressed left at (393, 450)
Screenshot: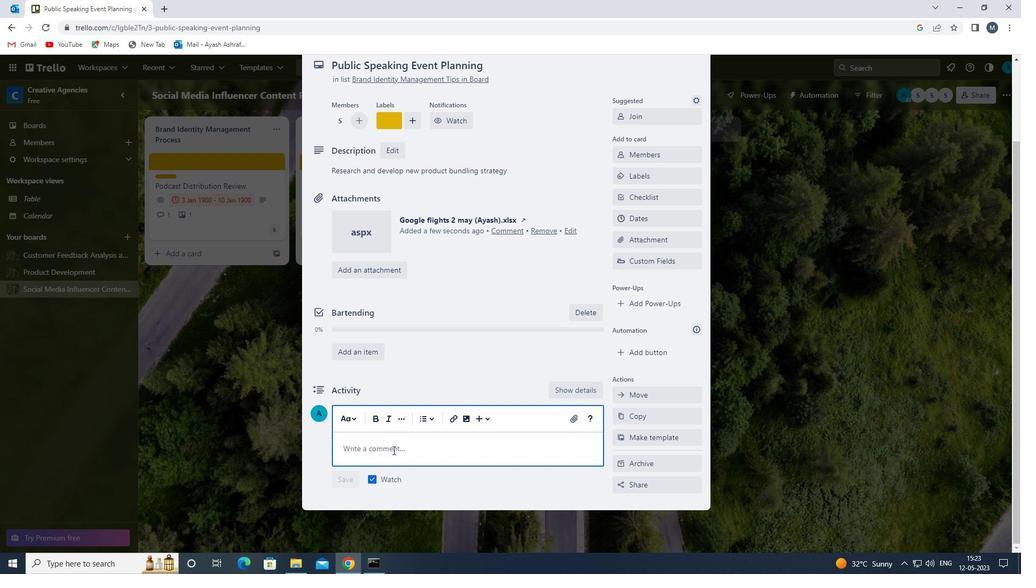 
Action: Mouse moved to (394, 450)
Screenshot: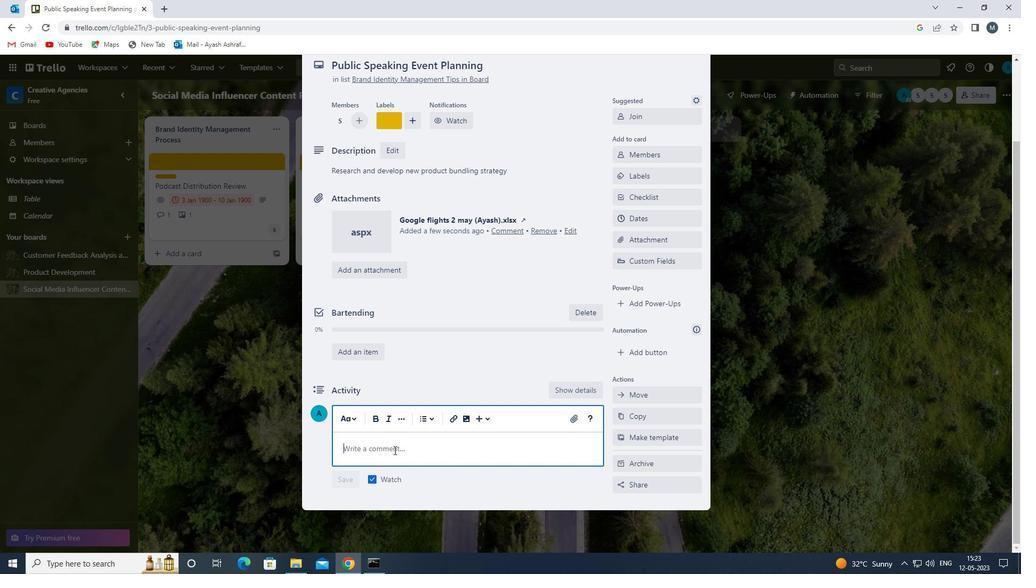
Action: Key pressed <Key.shift>THIS<Key.space>TASK<Key.space>REQUIRES<Key.space>US<Key.space>TO<Key.space>BE<Key.space>PROACTIVE<Key.space>IN<Key.space>IDENTIFYING<Key.space>POTEBTIAL<Key.space>CHALLR<Key.backspace>ENGES<Key.space>
Screenshot: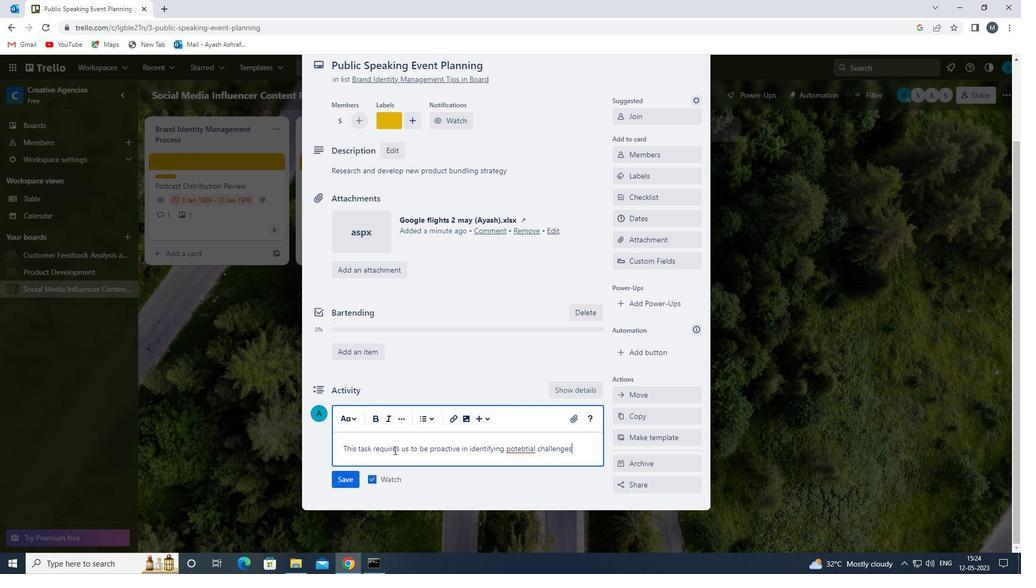 
Action: Mouse moved to (529, 449)
Screenshot: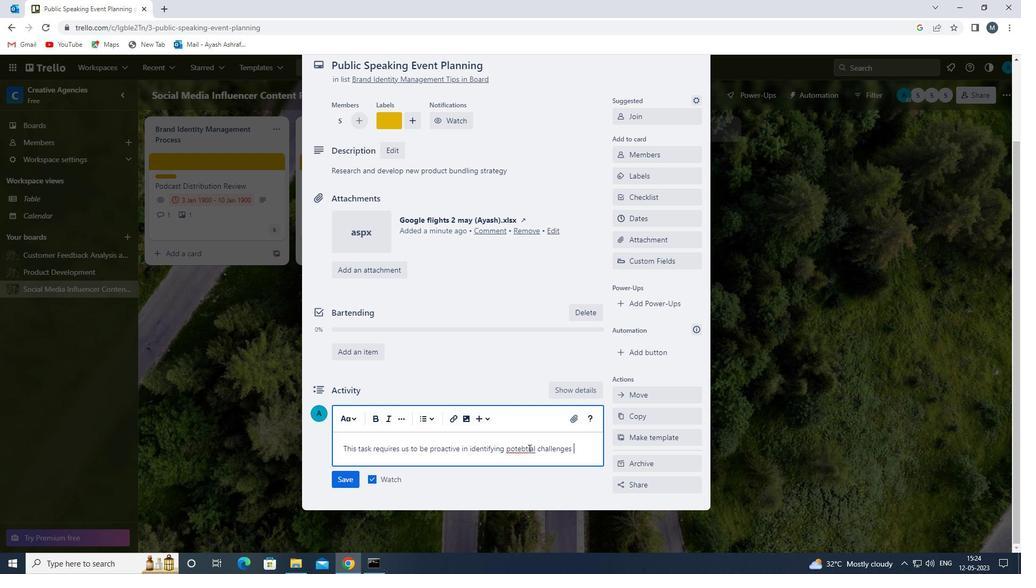 
Action: Mouse pressed left at (529, 449)
Screenshot: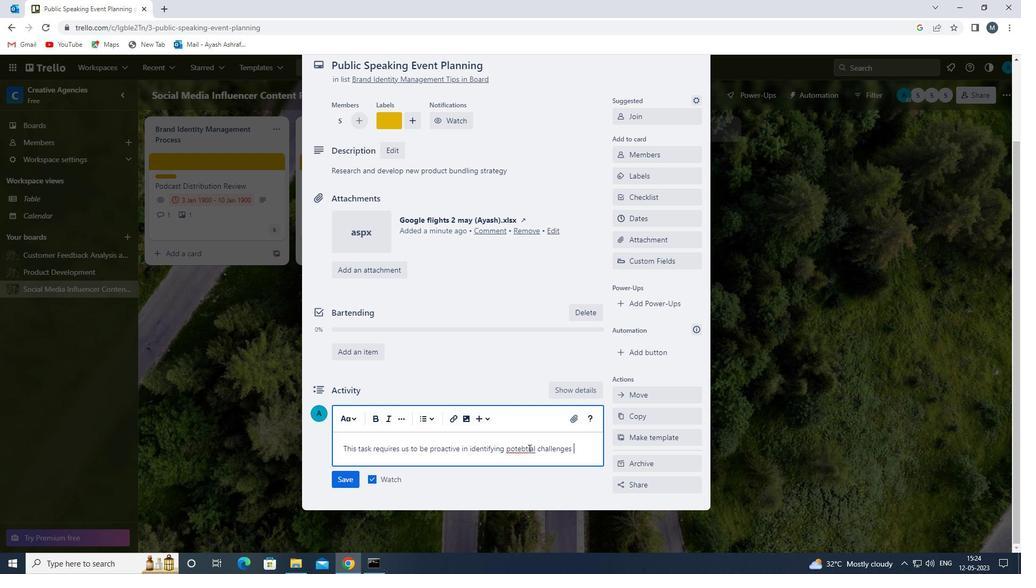 
Action: Mouse moved to (524, 449)
Screenshot: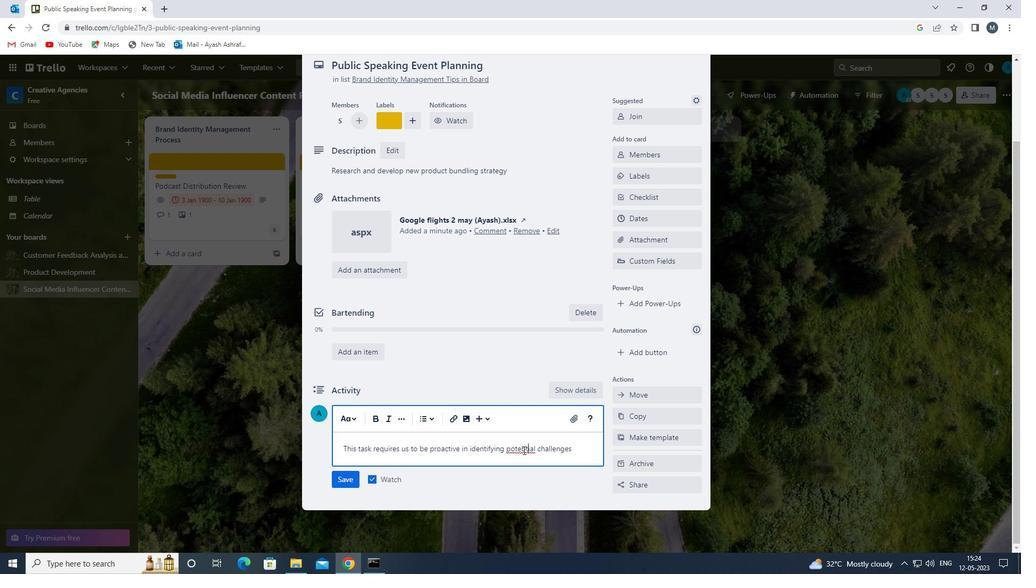
Action: Mouse pressed left at (524, 449)
Screenshot: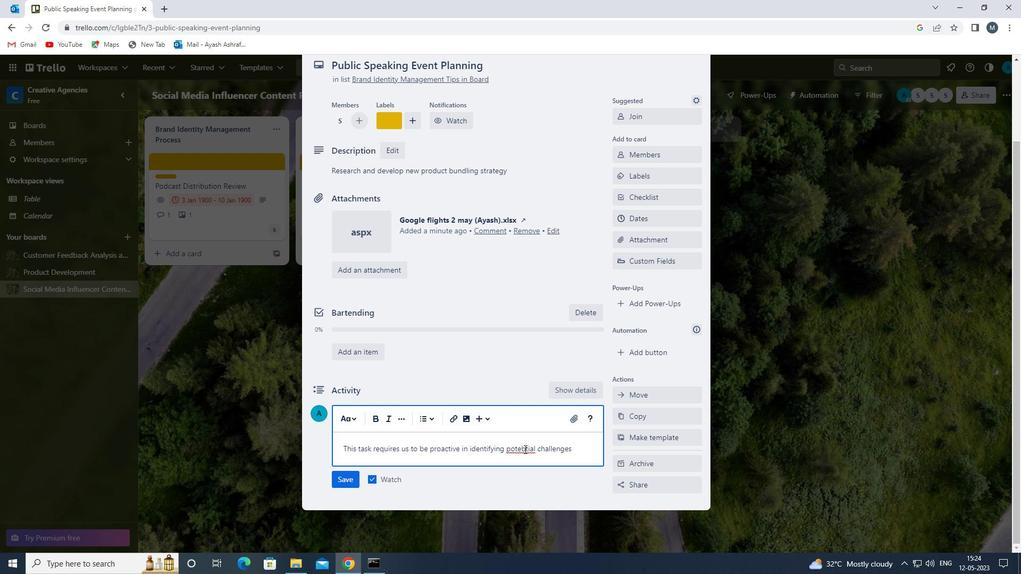 
Action: Mouse moved to (519, 440)
Screenshot: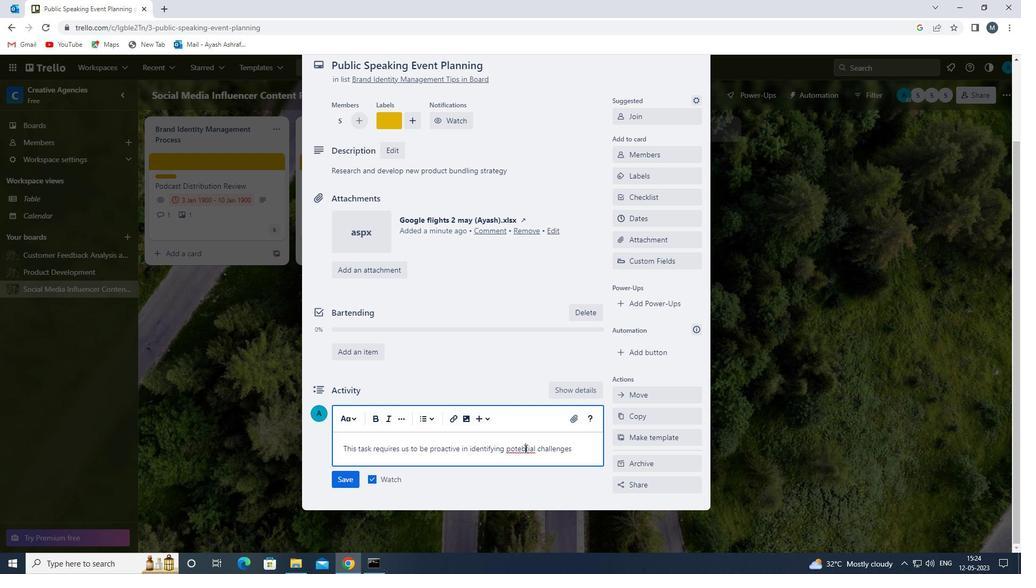 
Action: Key pressed <Key.backspace>N
Screenshot: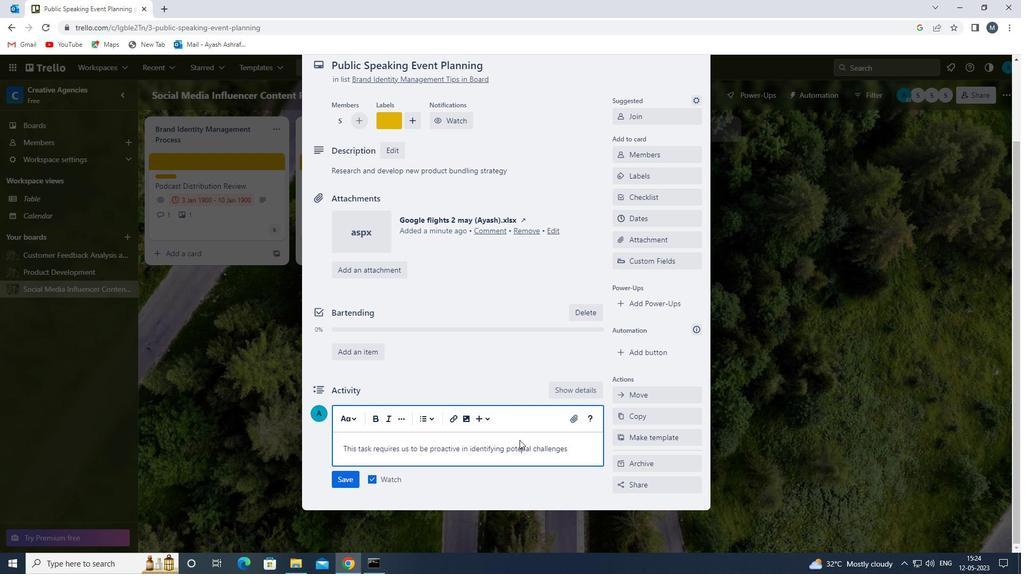 
Action: Mouse moved to (582, 448)
Screenshot: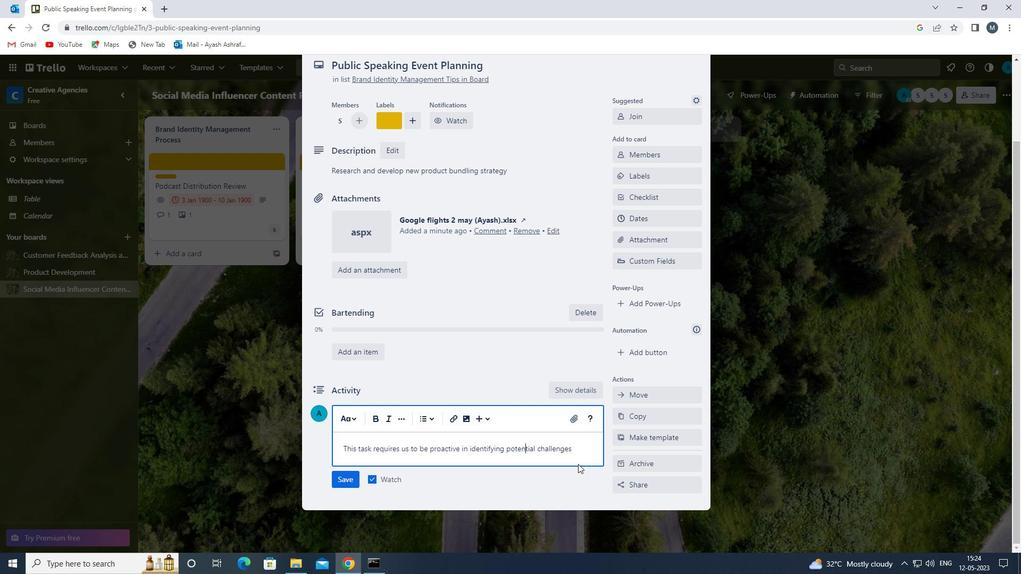
Action: Mouse pressed left at (582, 448)
Screenshot: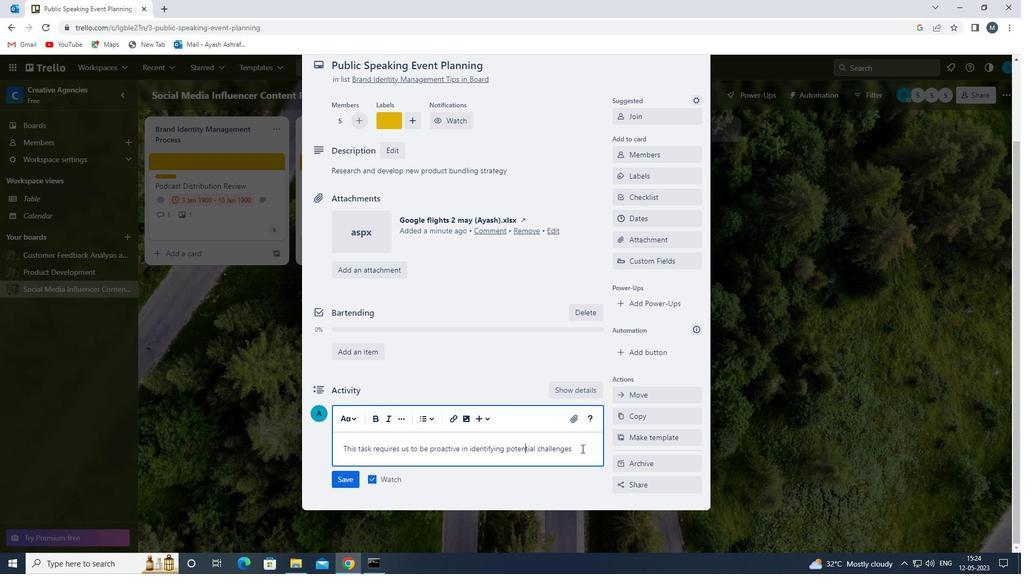 
Action: Mouse moved to (579, 449)
Screenshot: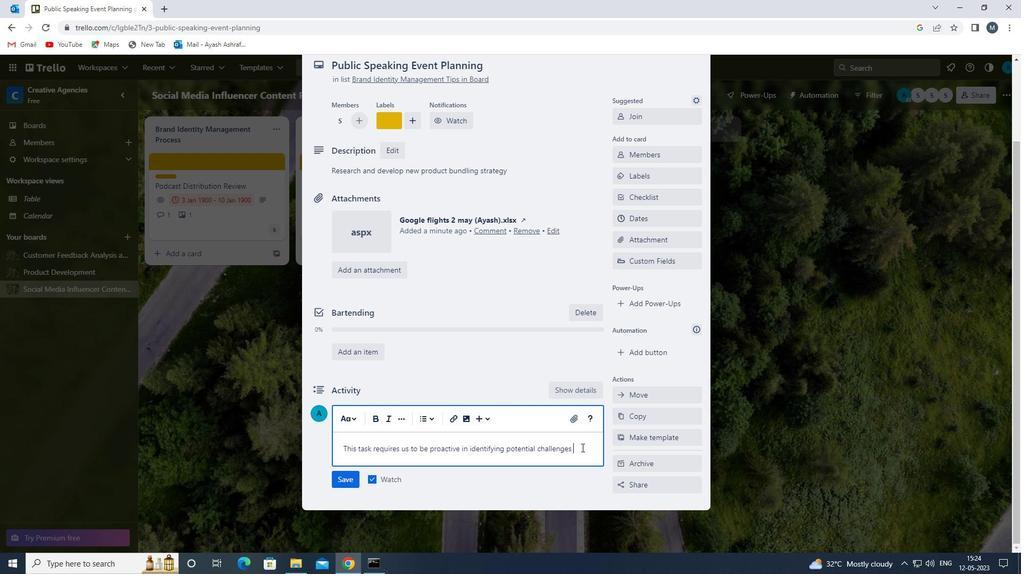 
Action: Key pressed AND<Key.space>FINDING<Key.space>SOLUTIONS<Key.space>TO<Key.space>OVERT<Key.backspace>COME<Key.space>THEM.
Screenshot: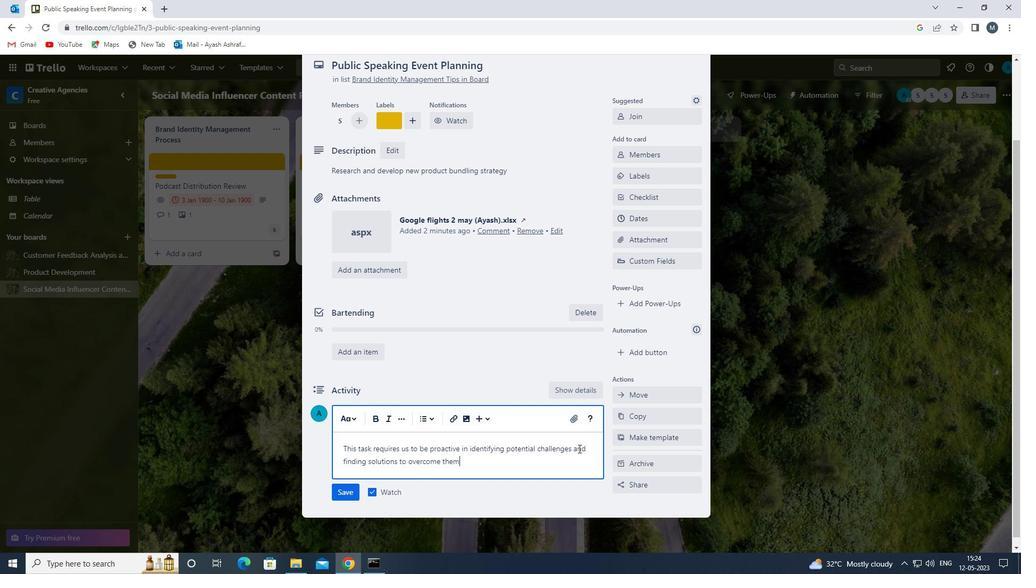
Action: Mouse moved to (349, 493)
Screenshot: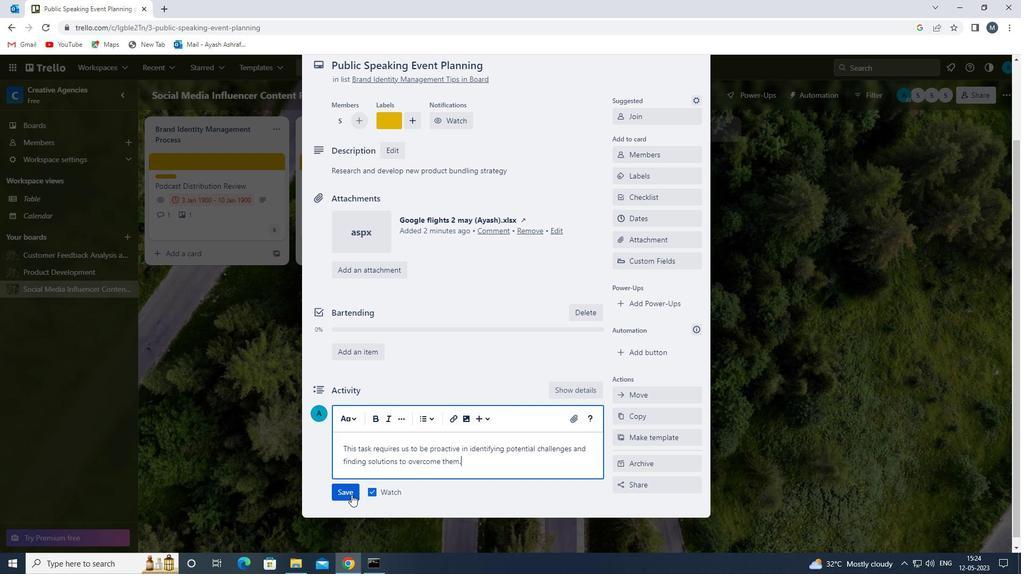 
Action: Mouse pressed left at (349, 493)
Screenshot: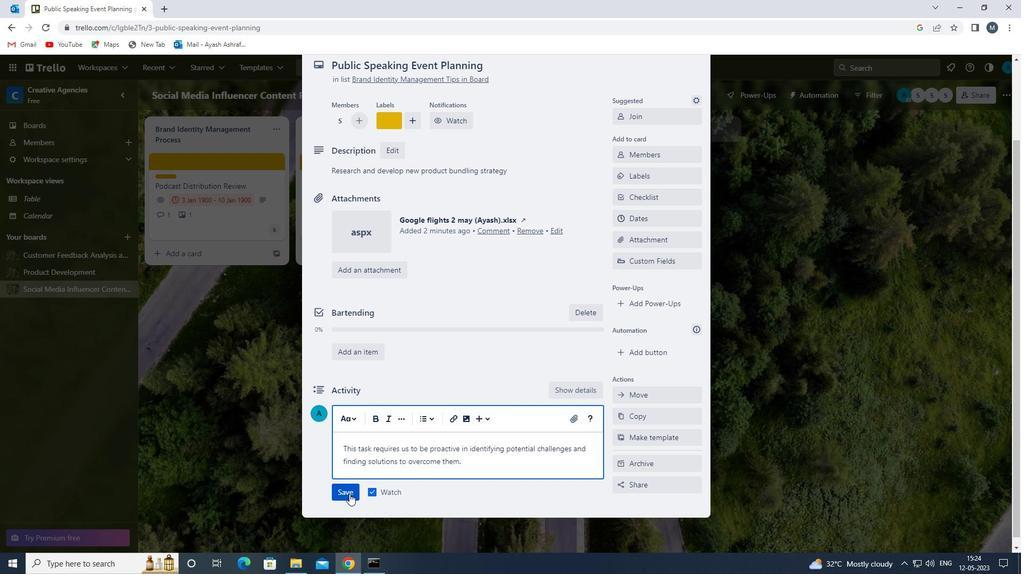 
Action: Mouse moved to (642, 222)
Screenshot: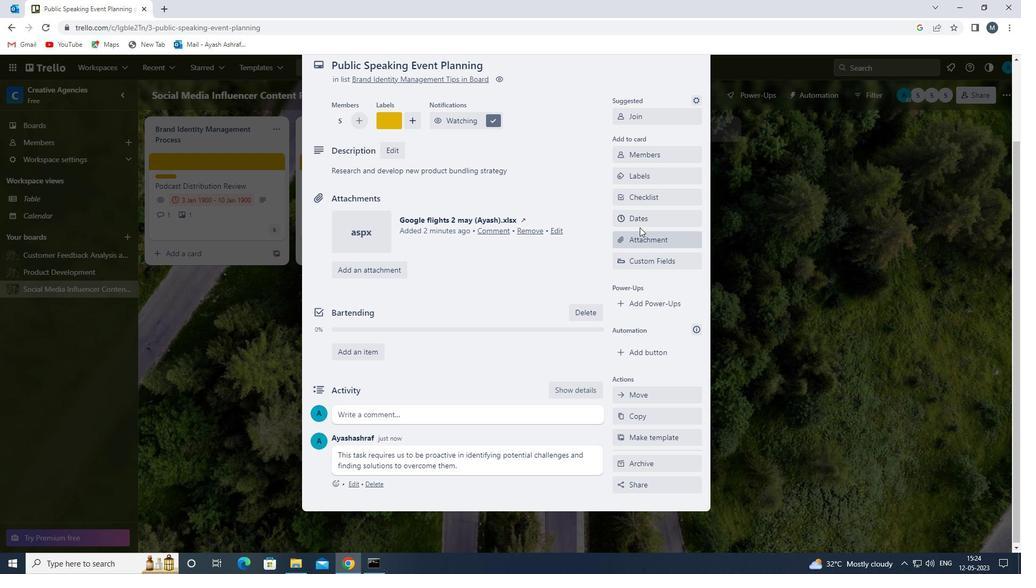 
Action: Mouse pressed left at (642, 222)
Screenshot: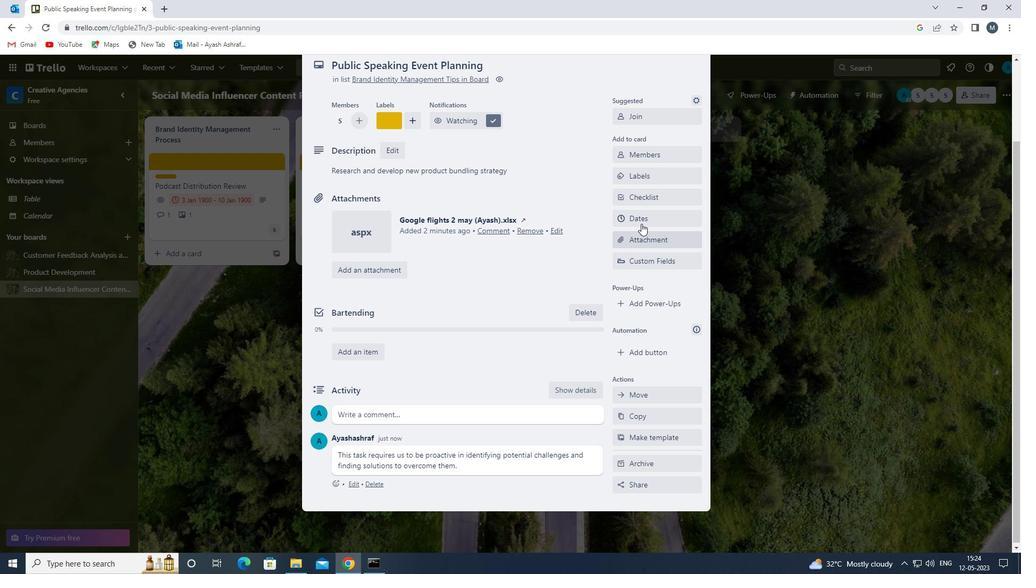 
Action: Mouse moved to (622, 288)
Screenshot: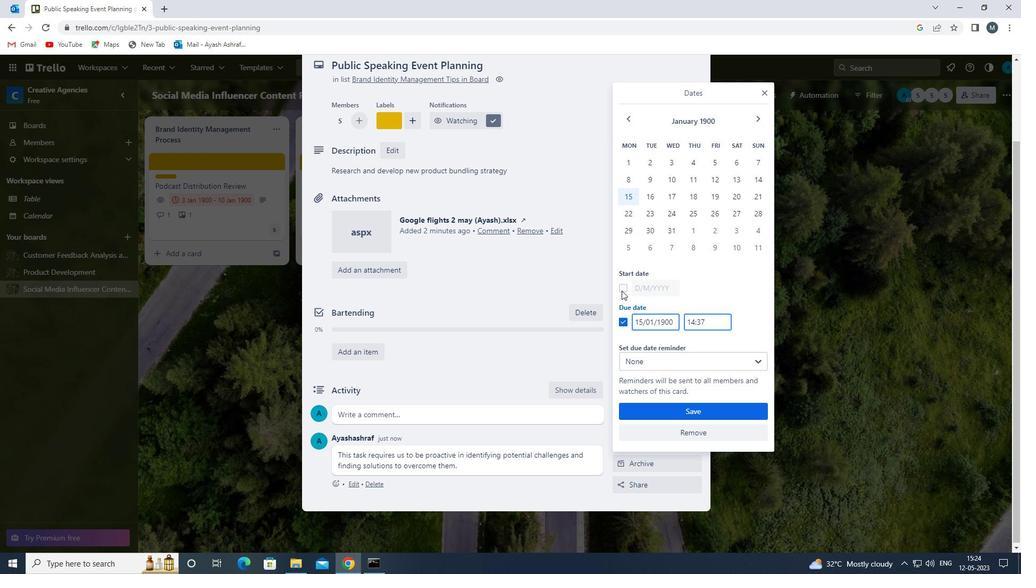 
Action: Mouse pressed left at (622, 288)
Screenshot: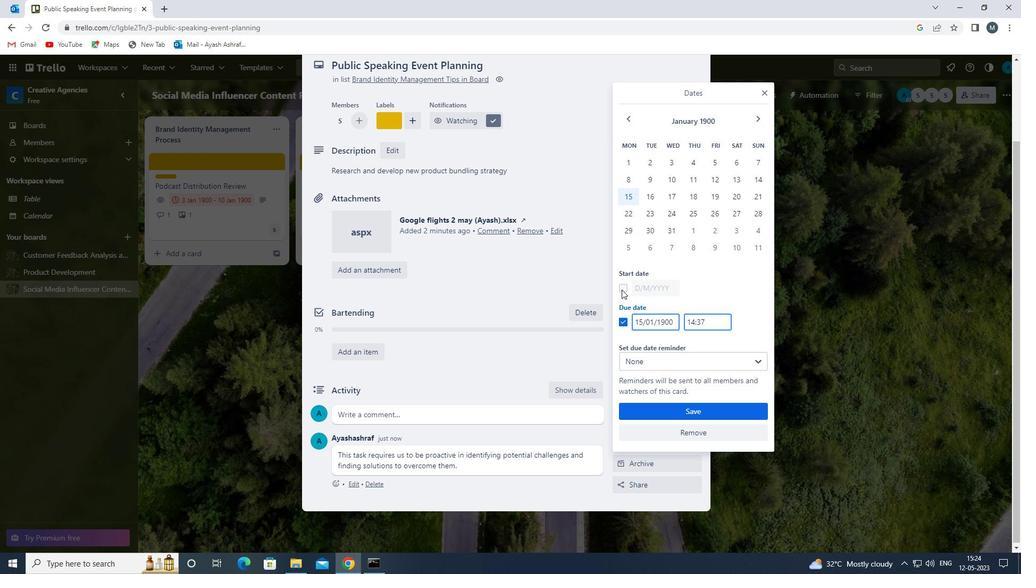
Action: Mouse moved to (640, 289)
Screenshot: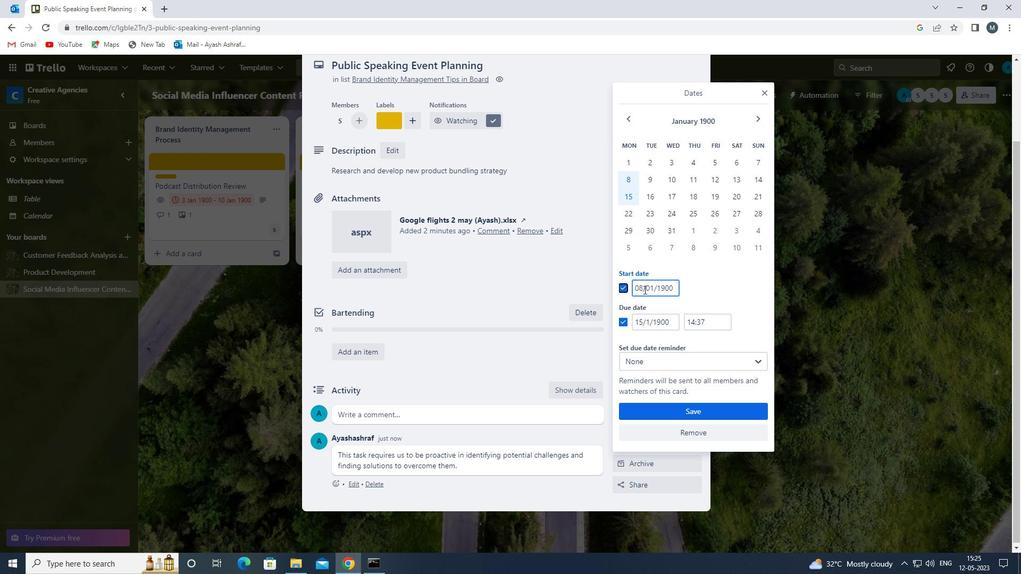 
Action: Mouse pressed left at (640, 289)
Screenshot: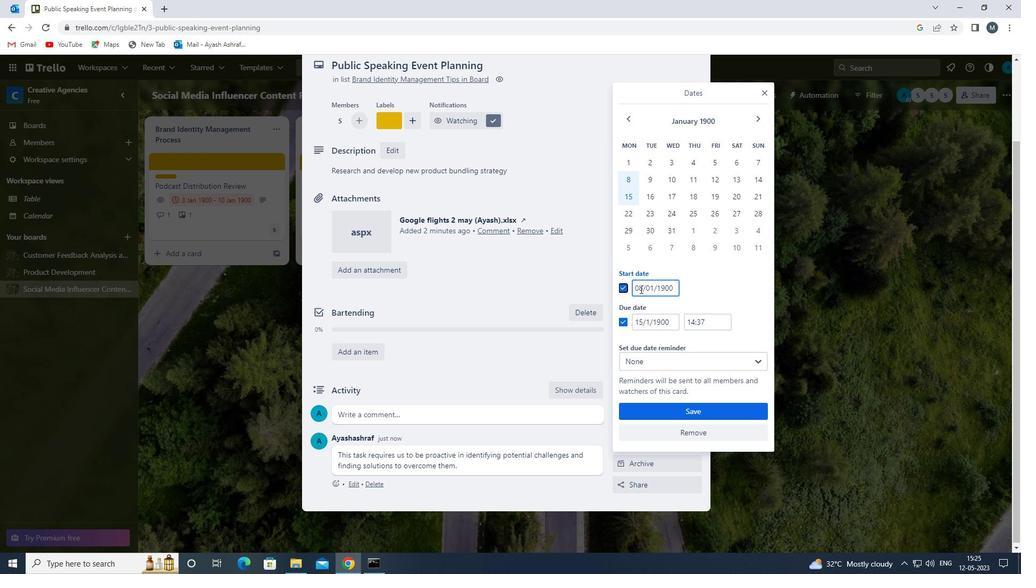 
Action: Mouse moved to (637, 290)
Screenshot: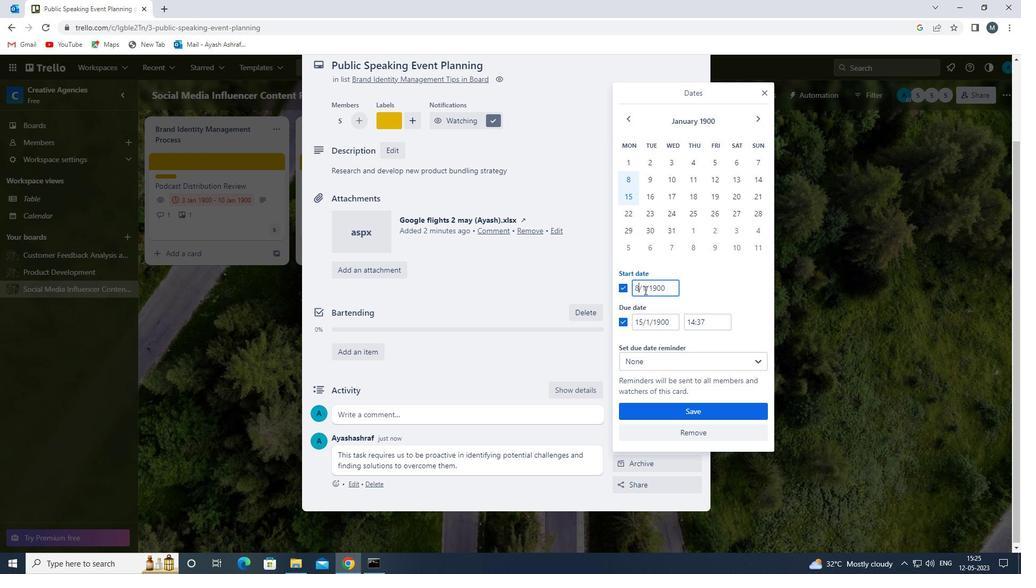 
Action: Key pressed <Key.backspace>
Screenshot: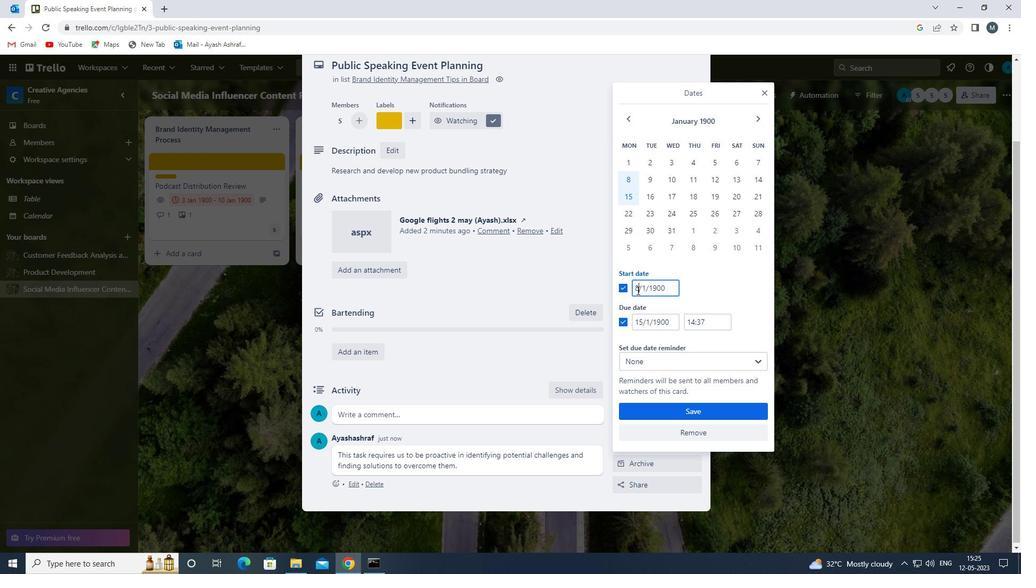 
Action: Mouse moved to (636, 292)
Screenshot: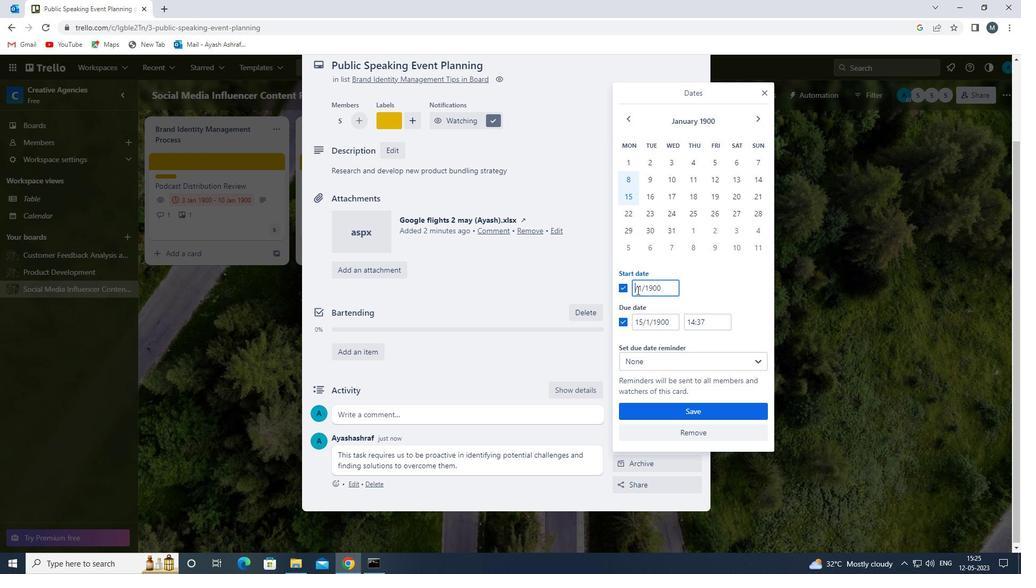 
Action: Key pressed 0
Screenshot: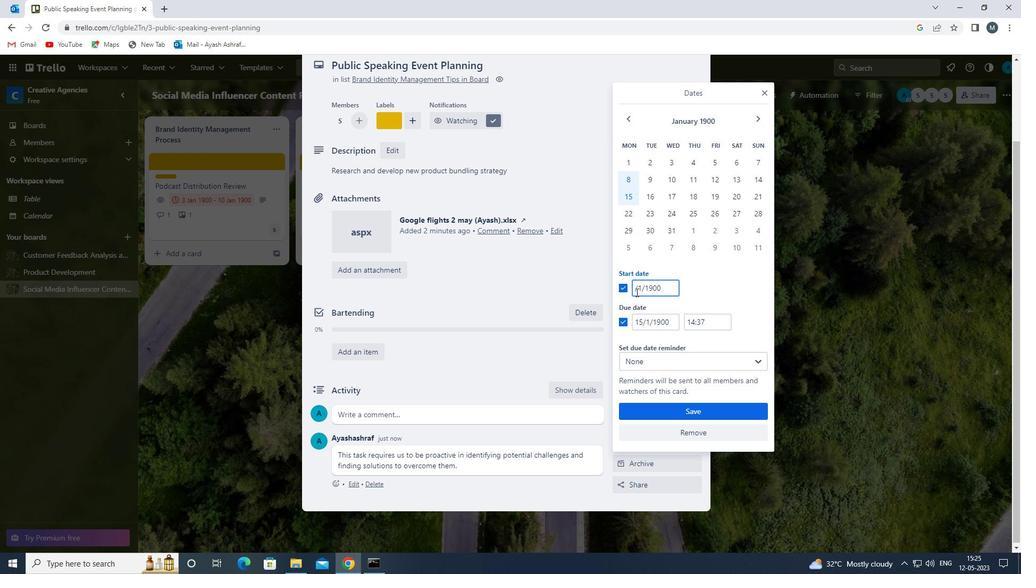 
Action: Mouse moved to (636, 293)
Screenshot: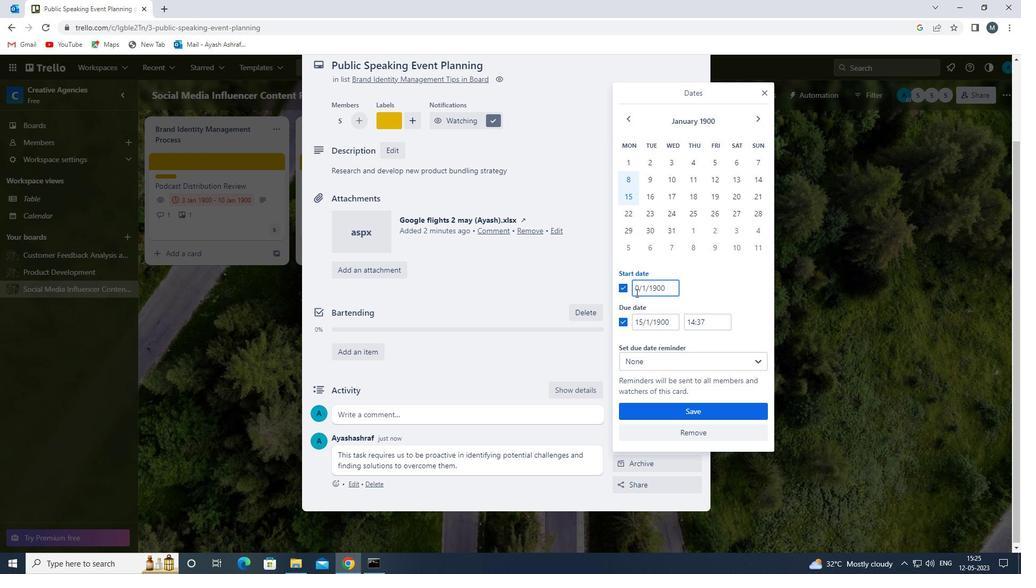 
Action: Key pressed 9
Screenshot: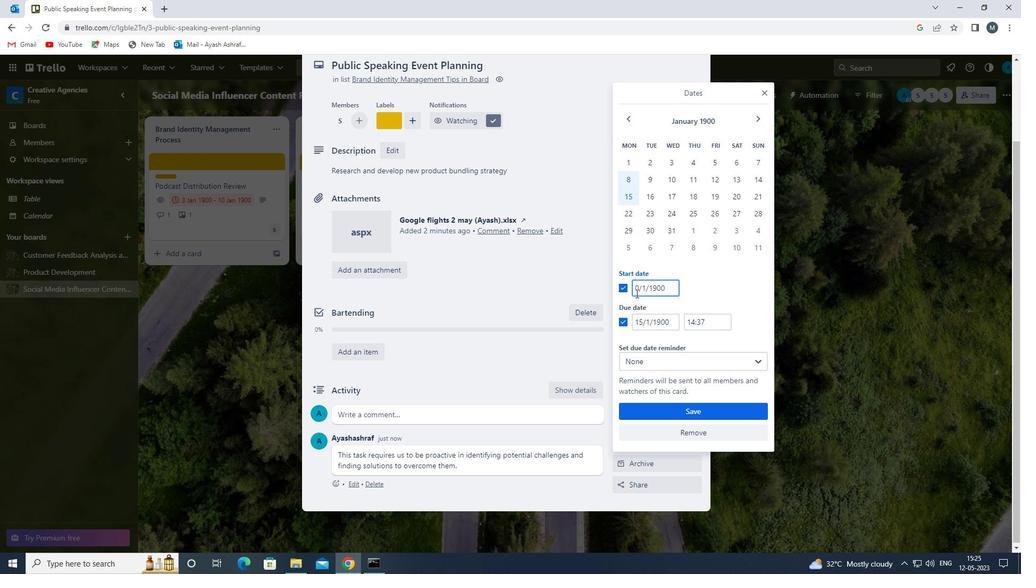 
Action: Mouse moved to (647, 289)
Screenshot: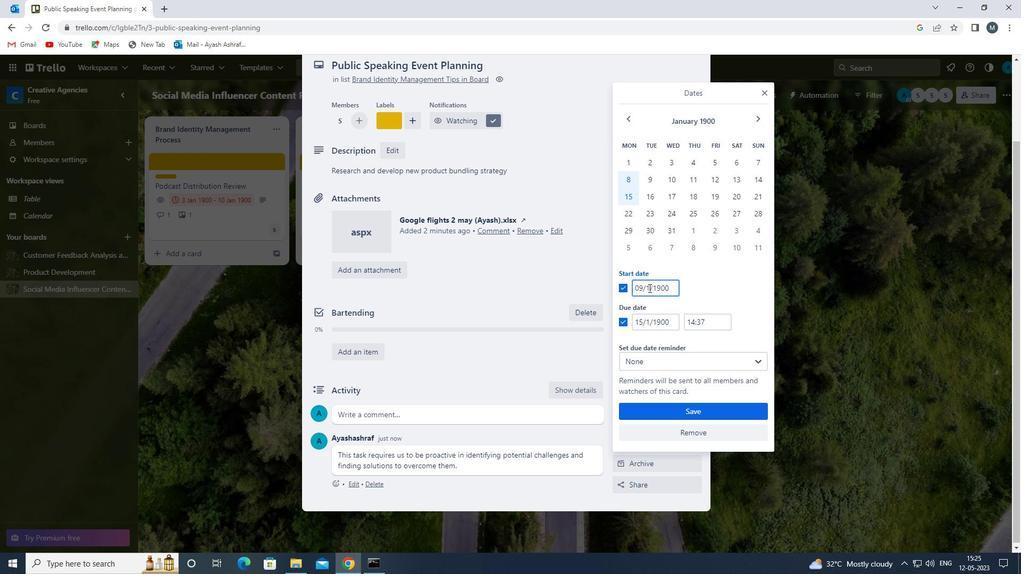 
Action: Mouse pressed left at (647, 289)
Screenshot: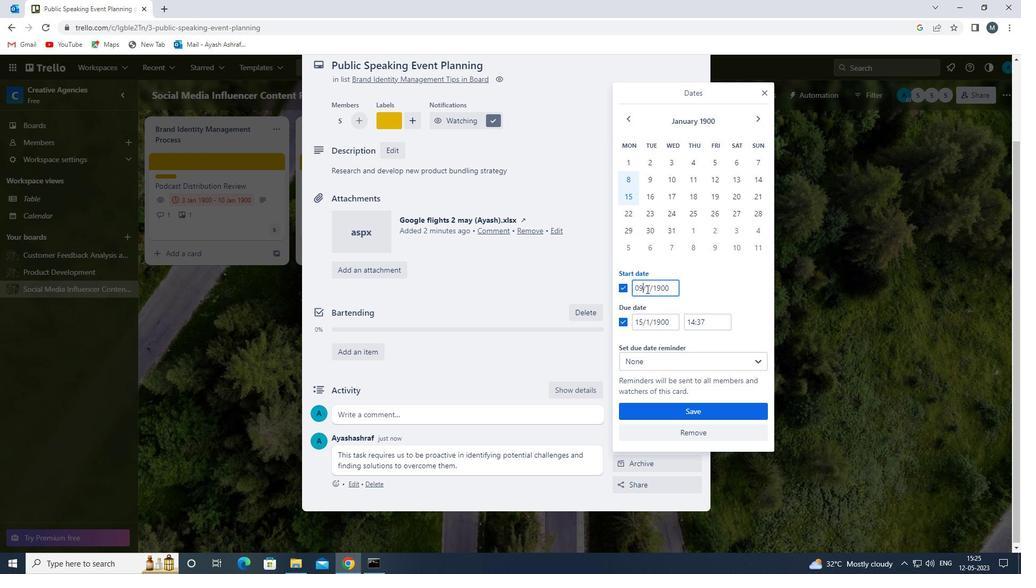 
Action: Mouse moved to (654, 290)
Screenshot: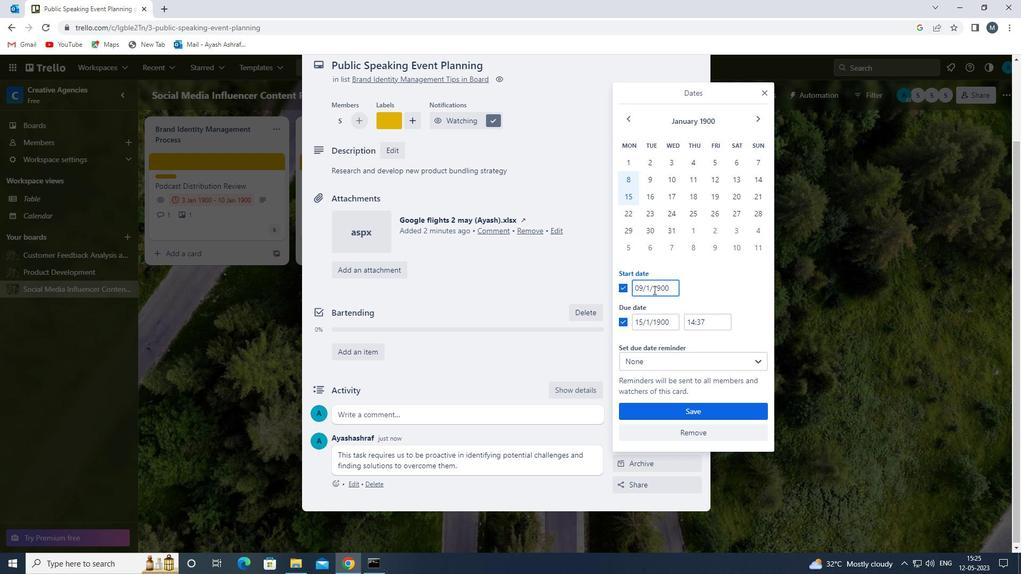 
Action: Key pressed 0
Screenshot: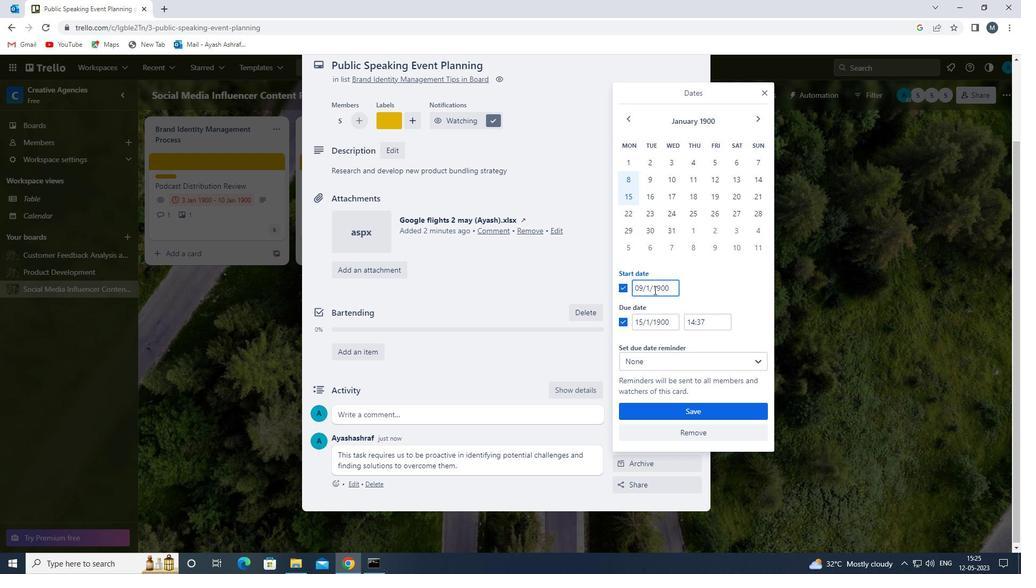 
Action: Mouse moved to (643, 321)
Screenshot: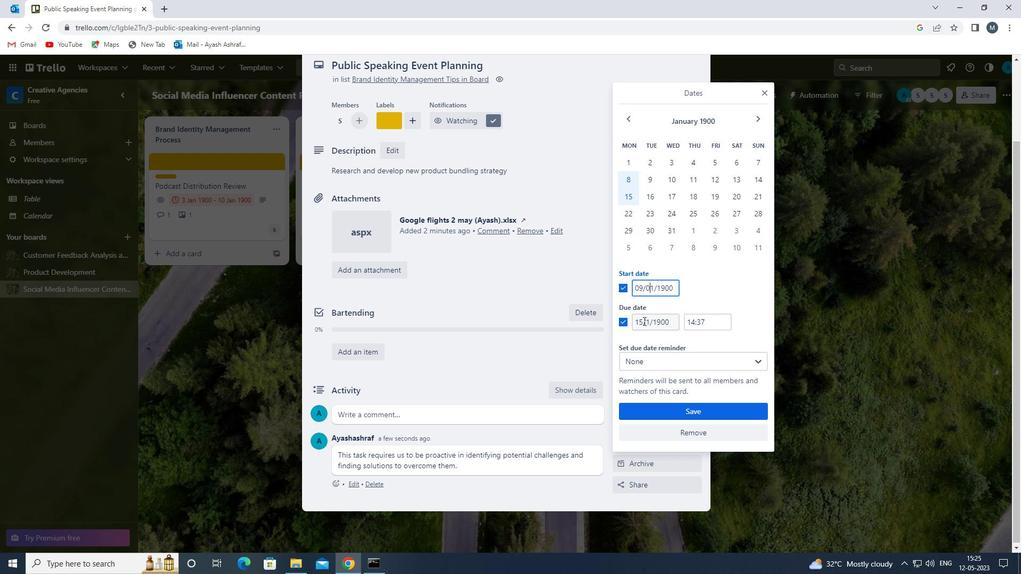 
Action: Mouse pressed left at (643, 321)
Screenshot: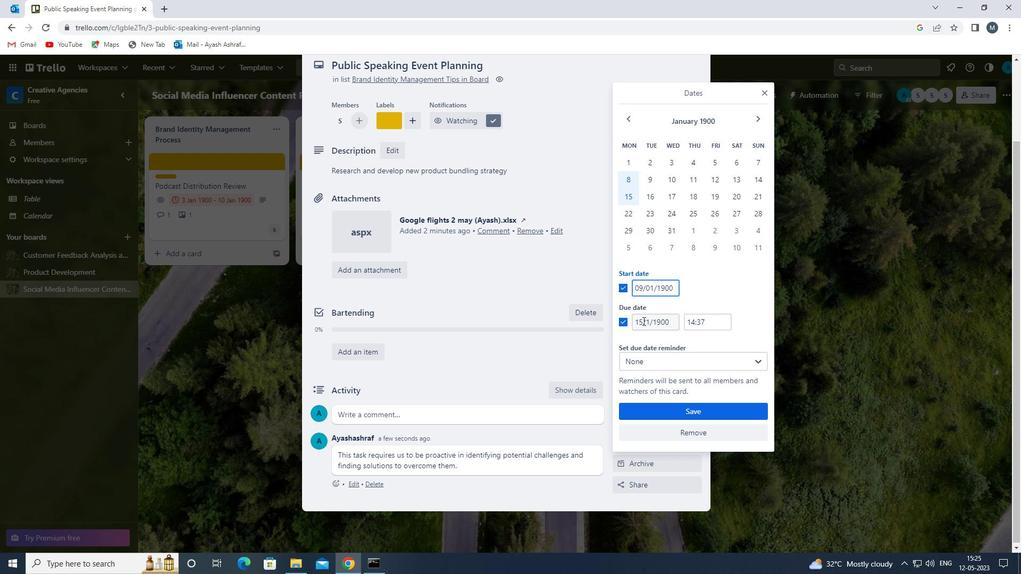 
Action: Mouse moved to (653, 322)
Screenshot: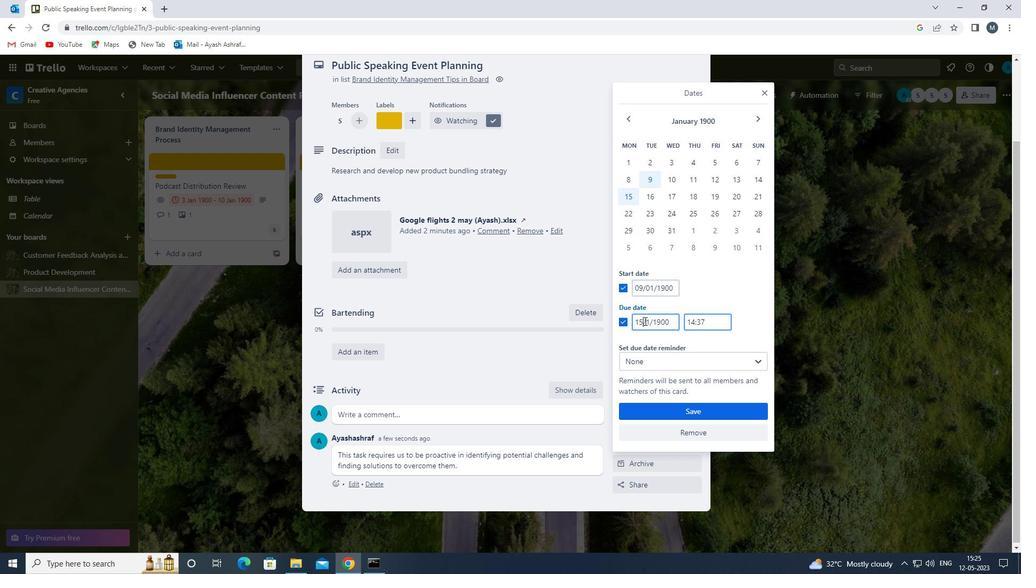 
Action: Key pressed <Key.backspace><Key.backspace>
Screenshot: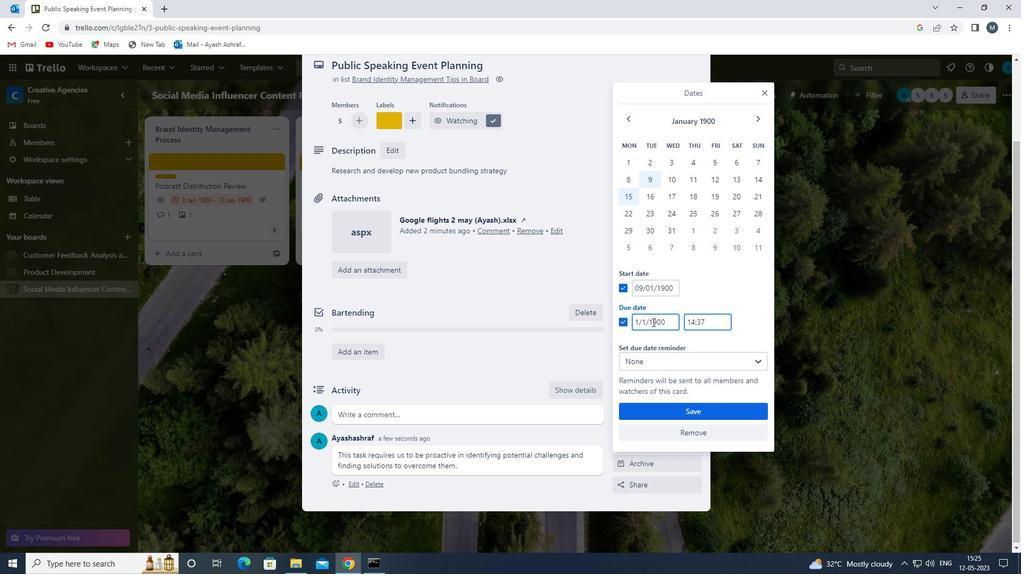 
Action: Mouse moved to (653, 326)
Screenshot: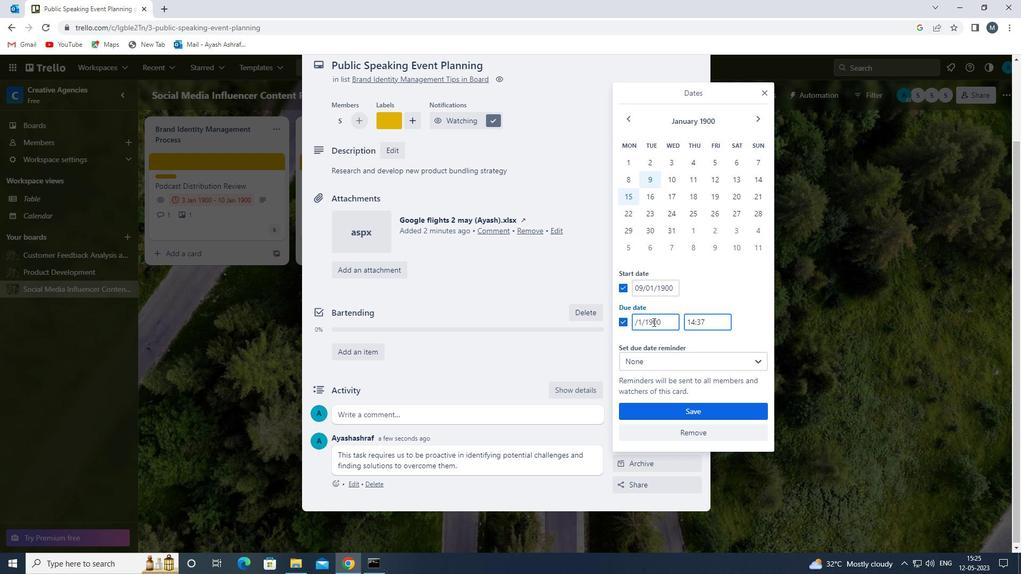 
Action: Key pressed 16
Screenshot: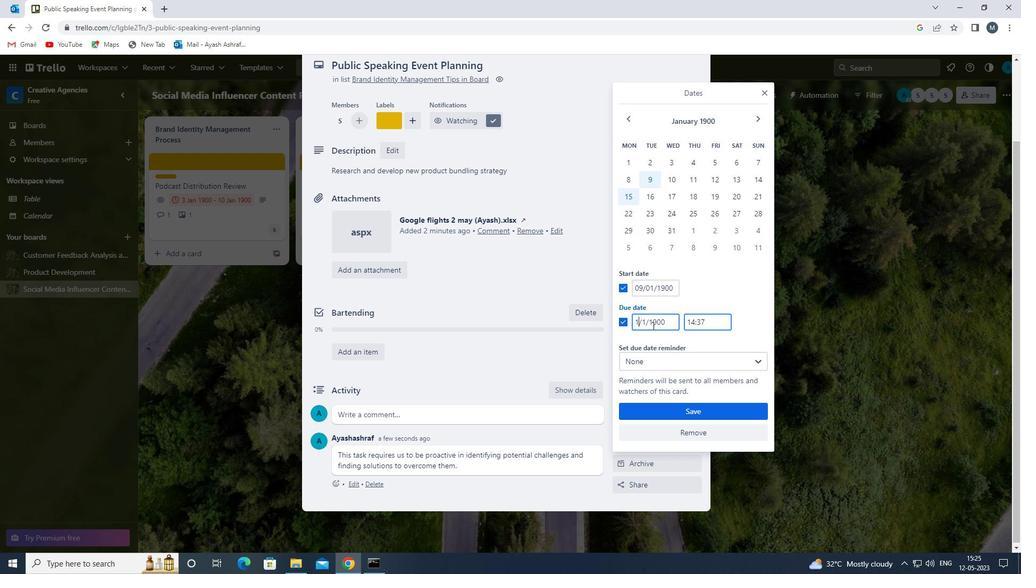 
Action: Mouse moved to (646, 323)
Screenshot: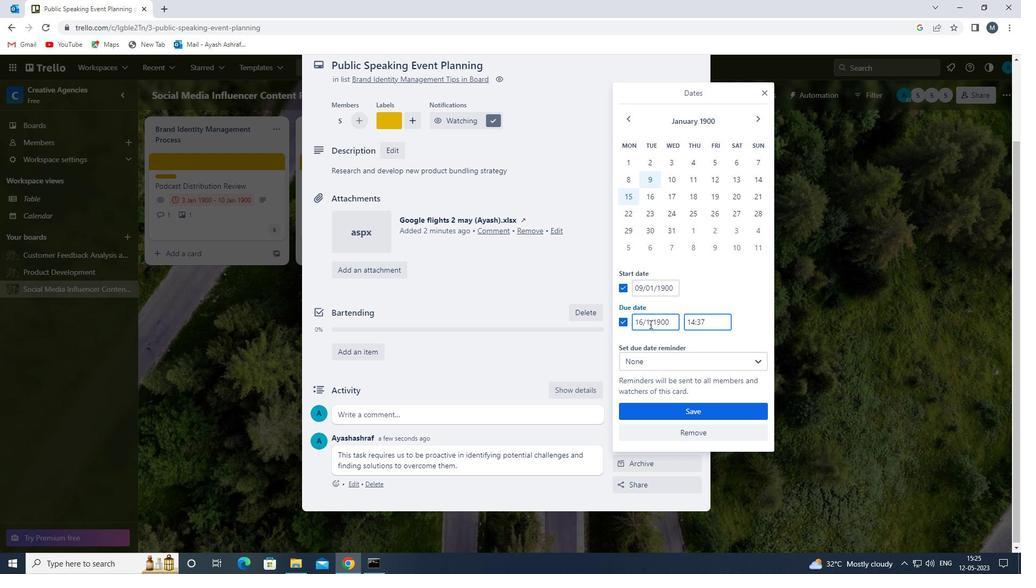 
Action: Mouse pressed left at (646, 323)
Screenshot: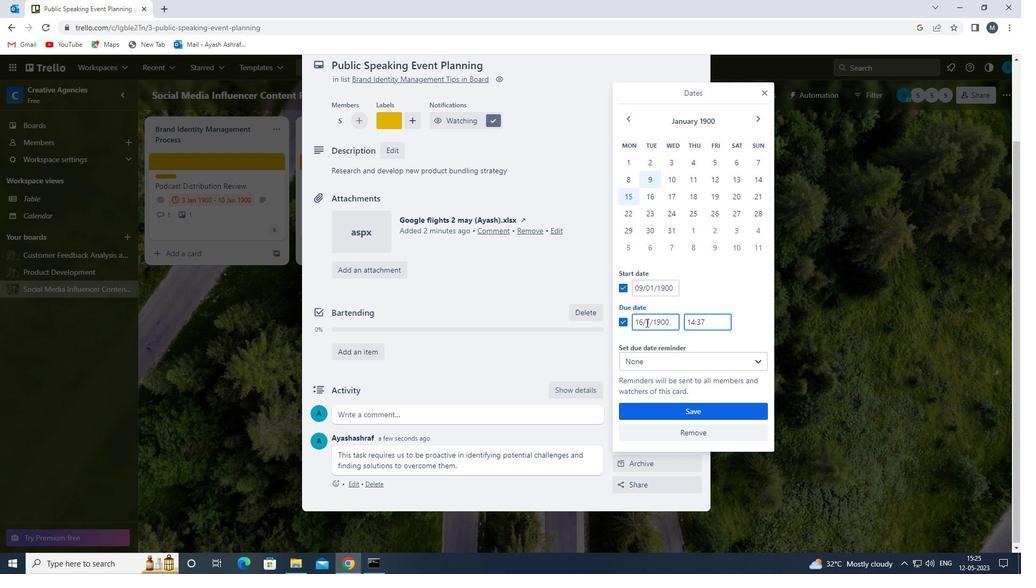 
Action: Mouse moved to (652, 324)
Screenshot: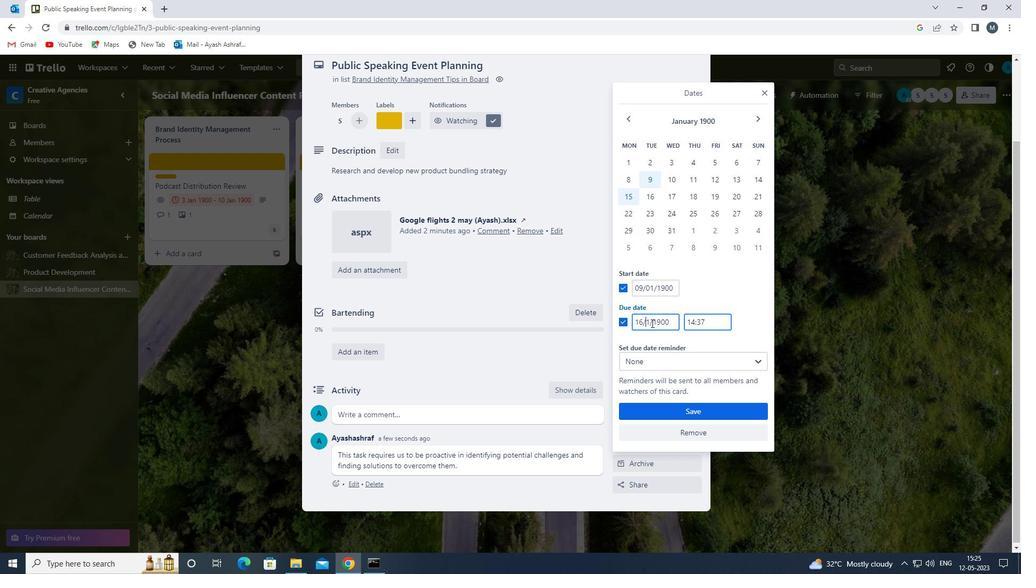 
Action: Key pressed 0
Screenshot: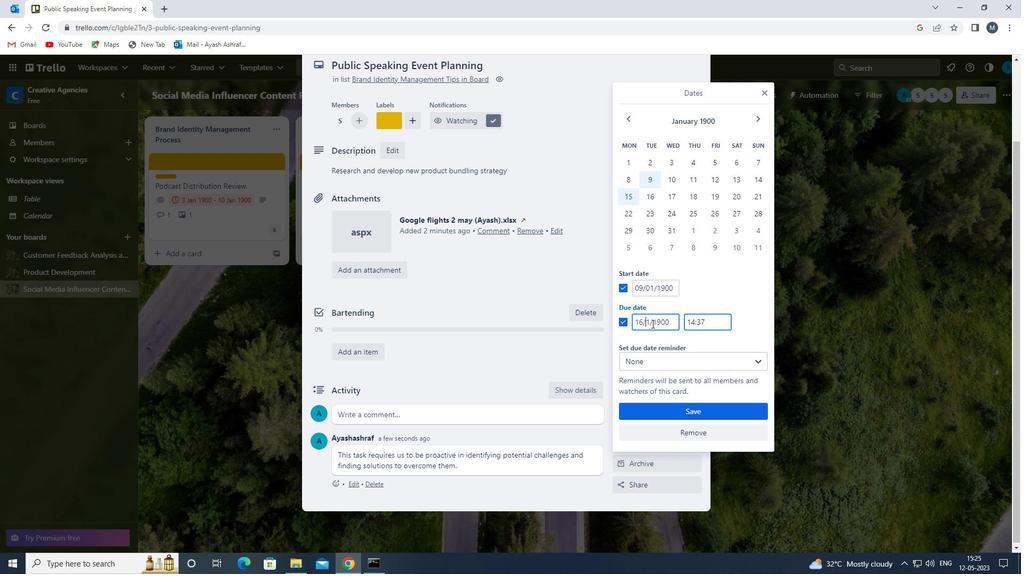 
Action: Mouse moved to (668, 411)
Screenshot: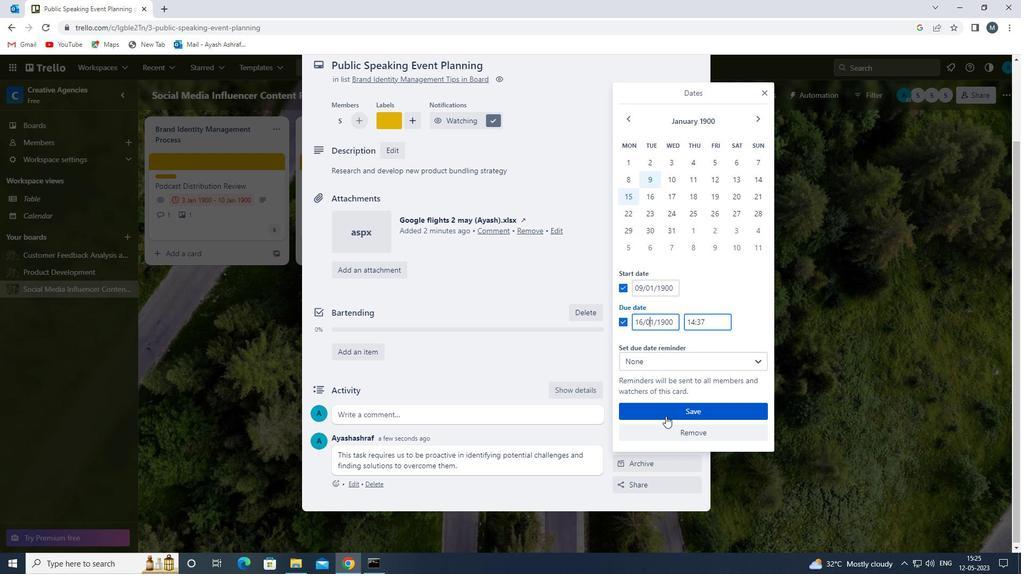 
Action: Mouse pressed left at (668, 411)
Screenshot: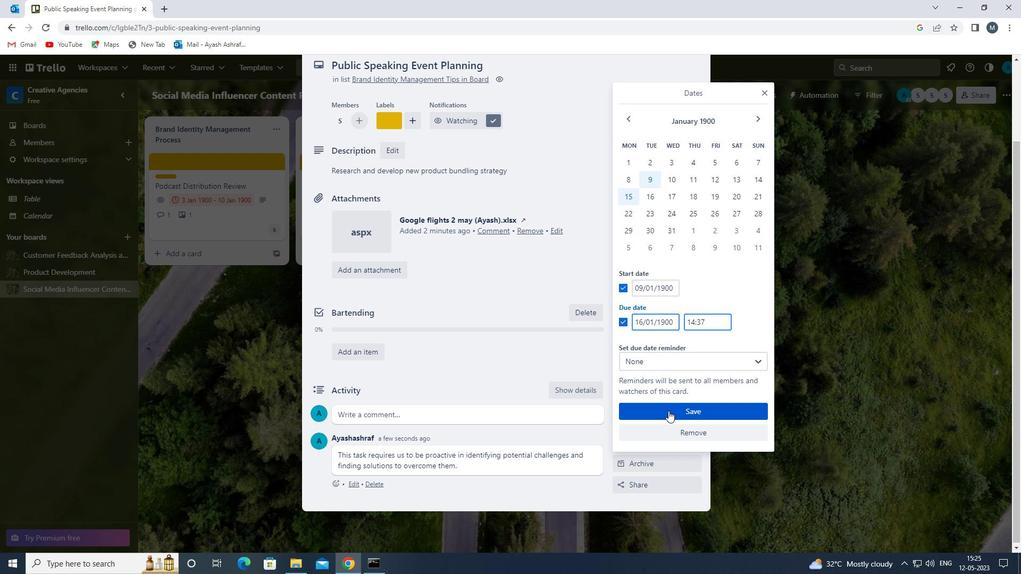 
Action: Mouse moved to (529, 397)
Screenshot: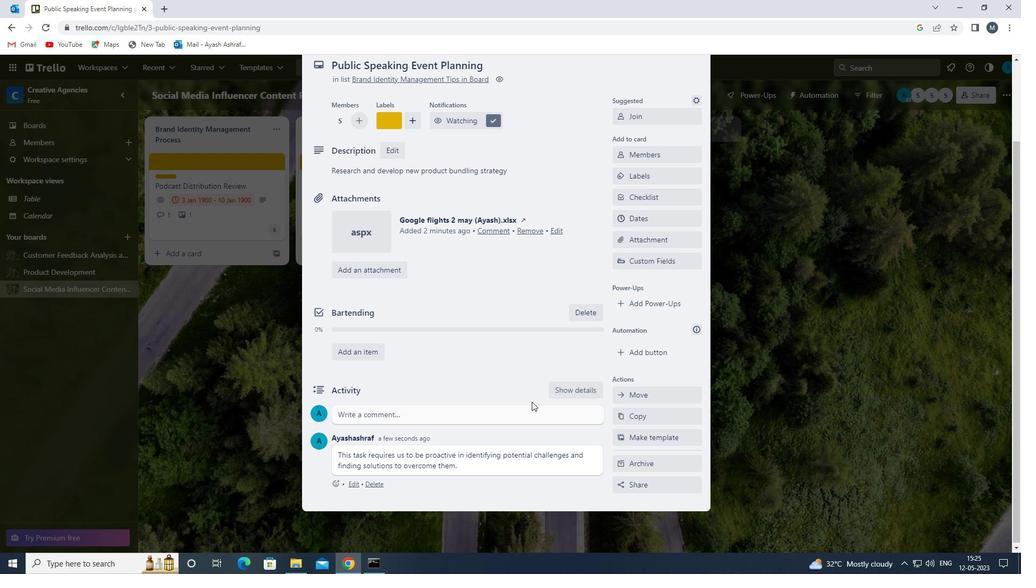 
Action: Mouse scrolled (529, 398) with delta (0, 0)
Screenshot: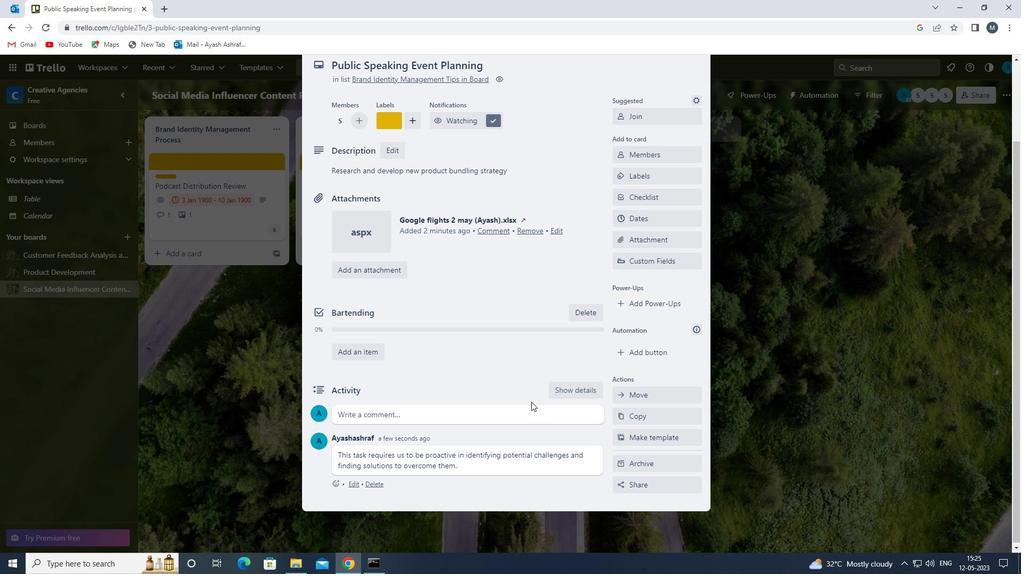 
Action: Mouse scrolled (529, 398) with delta (0, 0)
Screenshot: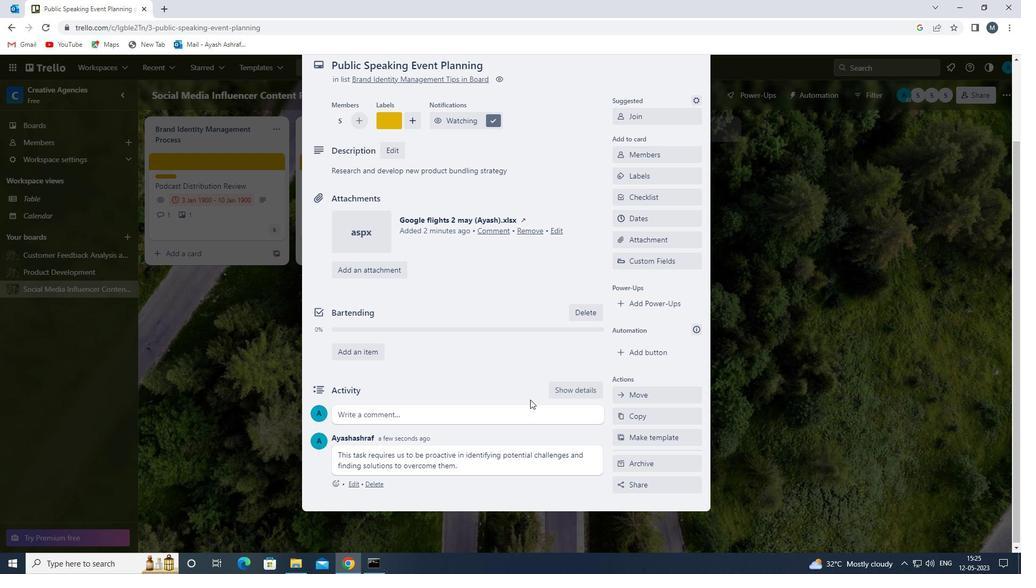 
Action: Mouse scrolled (529, 398) with delta (0, 0)
Screenshot: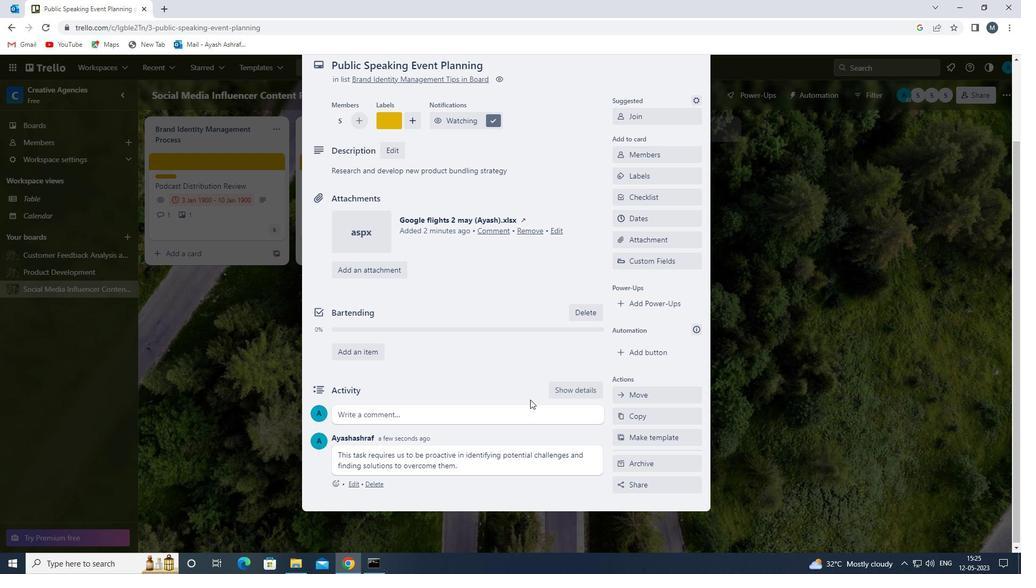
Action: Mouse scrolled (529, 398) with delta (0, 0)
Screenshot: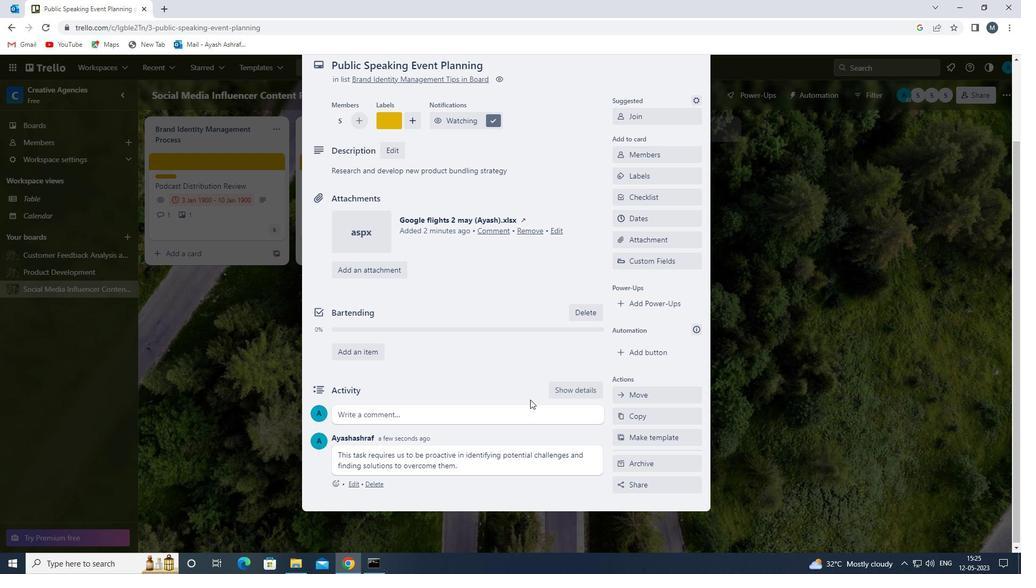 
Action: Mouse scrolled (529, 398) with delta (0, 0)
Screenshot: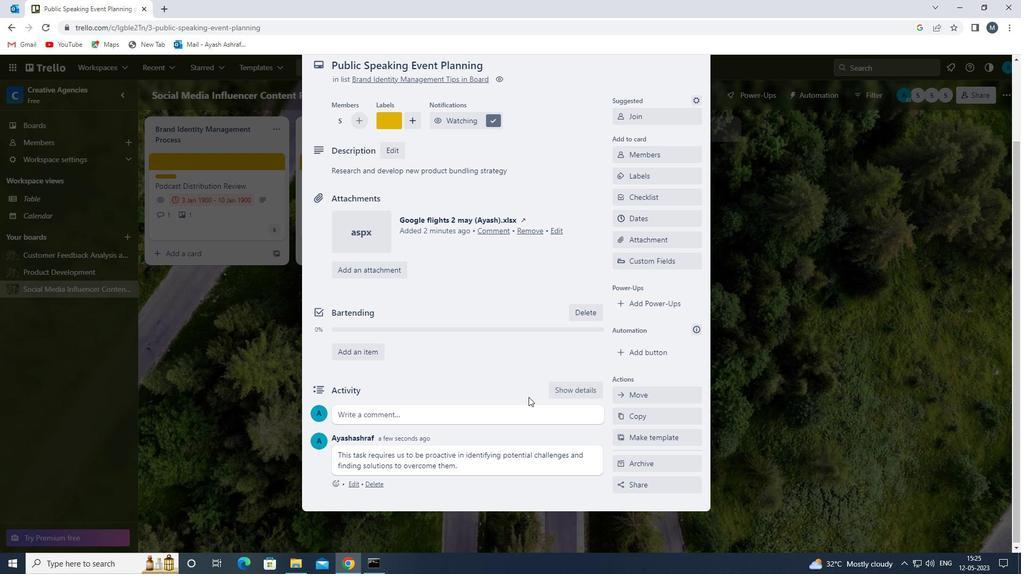 
Action: Mouse moved to (528, 397)
Screenshot: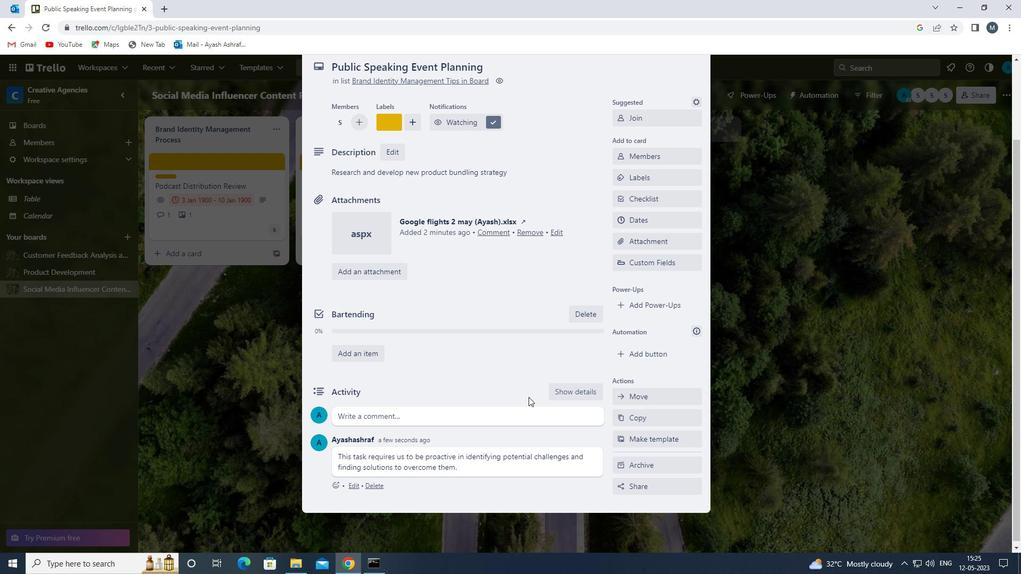 
Action: Mouse scrolled (528, 398) with delta (0, 0)
Screenshot: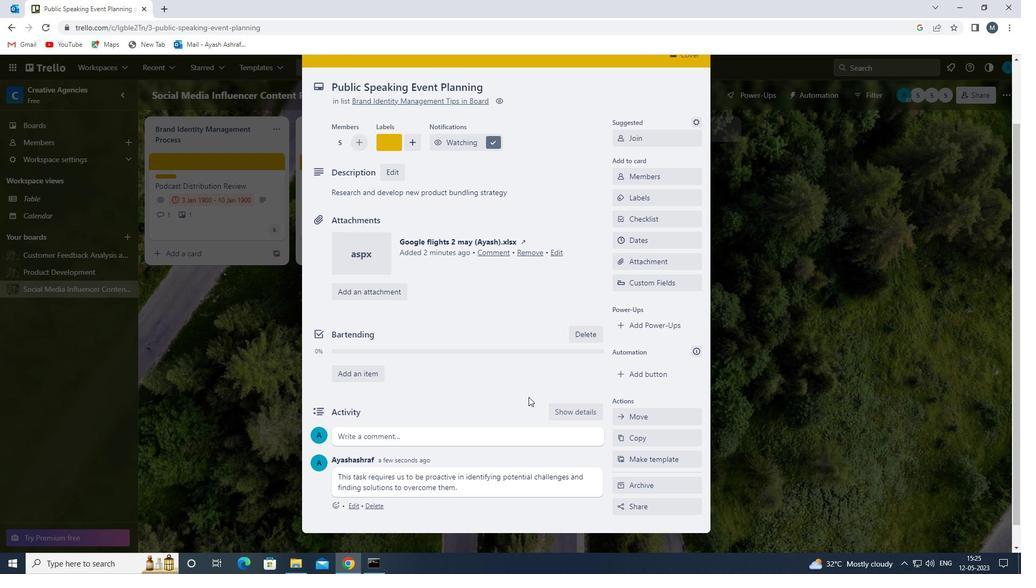 
Action: Mouse scrolled (528, 398) with delta (0, 0)
Screenshot: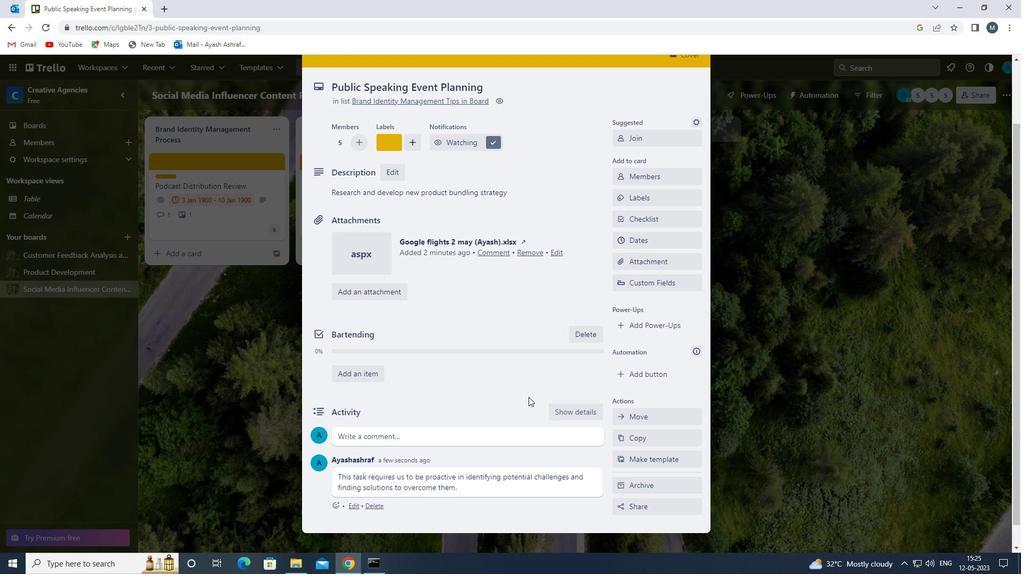 
Action: Mouse scrolled (528, 398) with delta (0, 0)
Screenshot: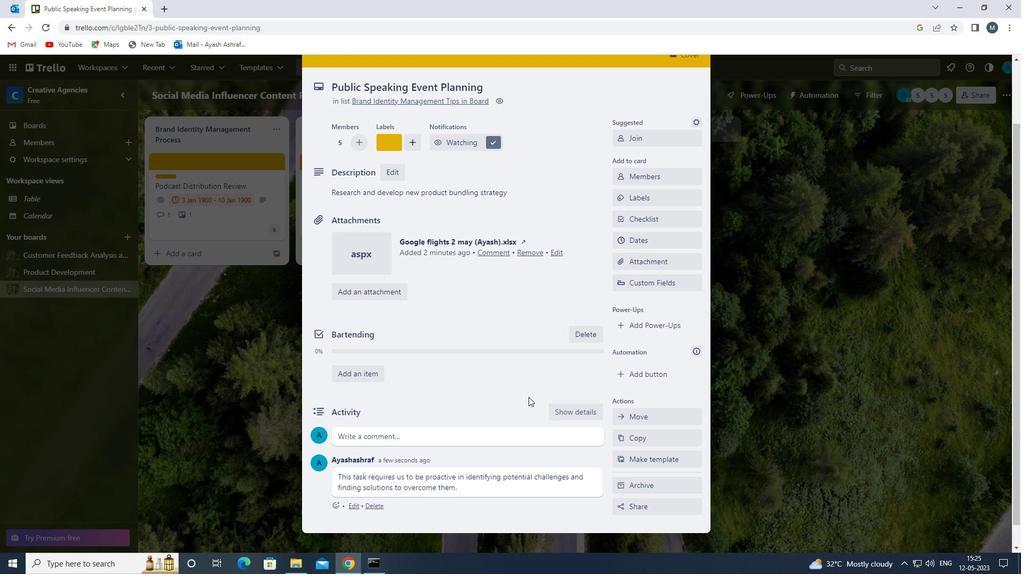 
Action: Mouse scrolled (528, 398) with delta (0, 0)
Screenshot: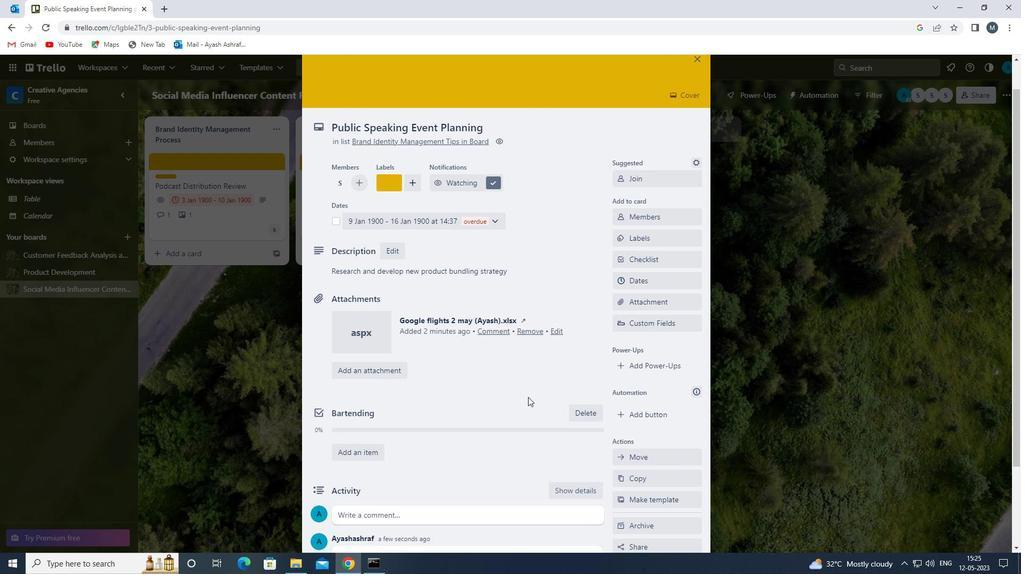 
Action: Mouse scrolled (528, 398) with delta (0, 0)
Screenshot: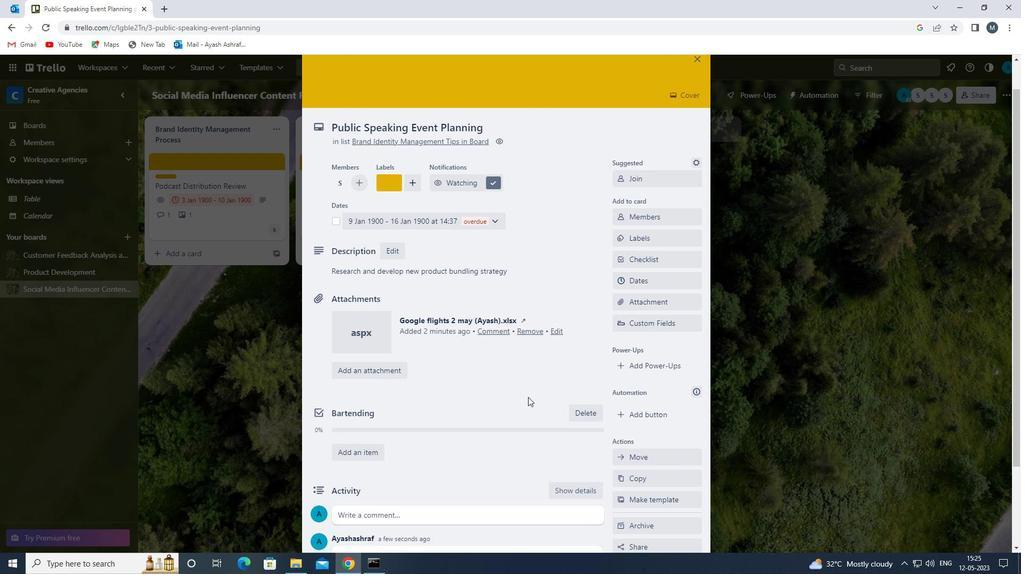 
Action: Mouse moved to (528, 395)
Screenshot: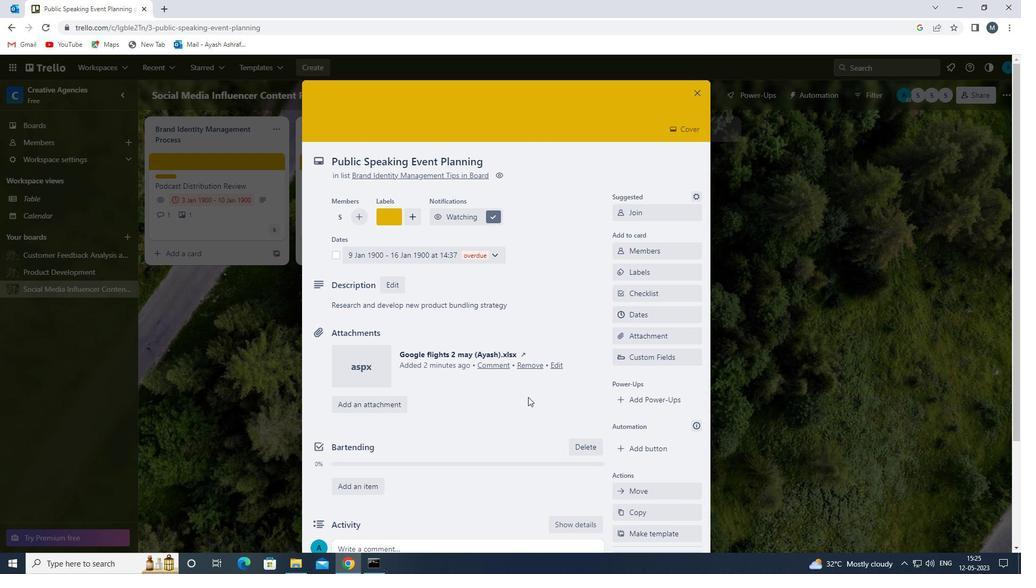
